 Task: Open Card Investment Management Review in Board Regulatory Compliance to Workspace Email Automation and add a team member Softage.2@softage.net, a label Orange, a checklist Special Education, an attachment from Trello, a color Orange and finally, add a card description 'Plan and execute company team-building workshop' and a comment 'This task requires us to be proactive and take ownership of our work, ensuring that we are making progress towards our goals.'. Add a start date 'Jan 02, 1900' with a due date 'Jan 09, 1900'
Action: Mouse moved to (179, 143)
Screenshot: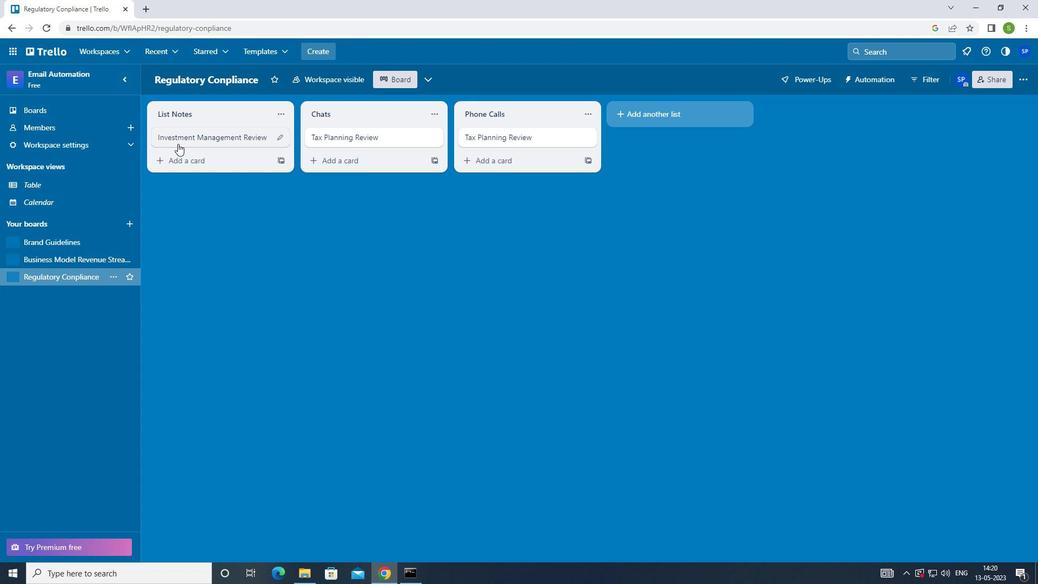 
Action: Mouse pressed left at (179, 143)
Screenshot: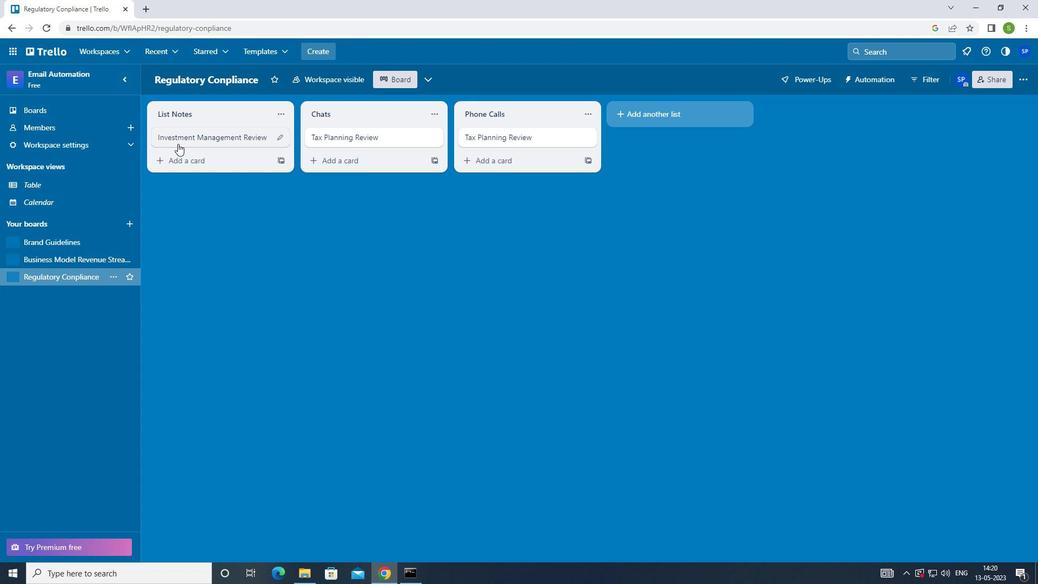 
Action: Mouse moved to (658, 136)
Screenshot: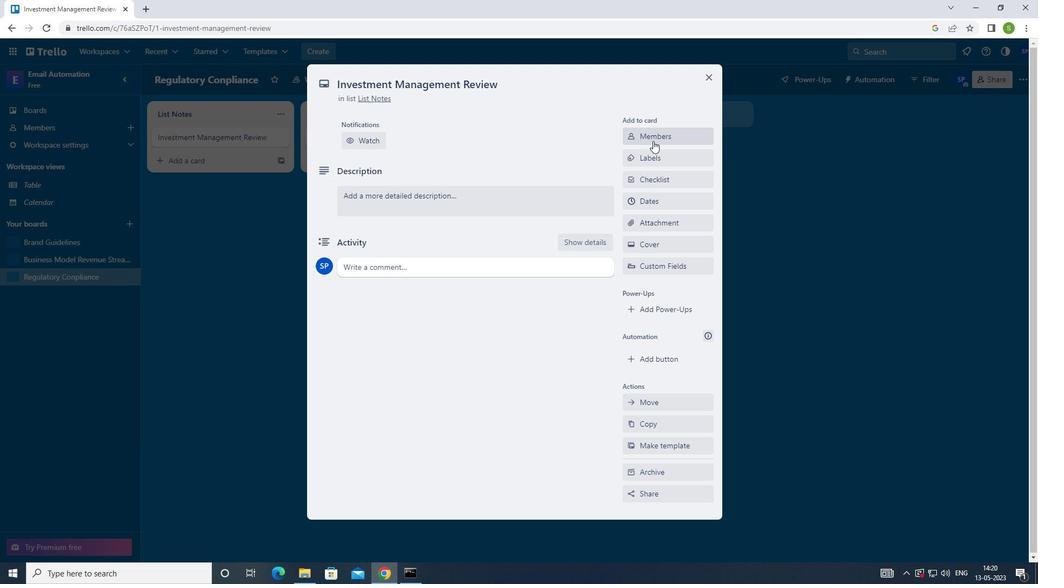 
Action: Mouse pressed left at (658, 136)
Screenshot: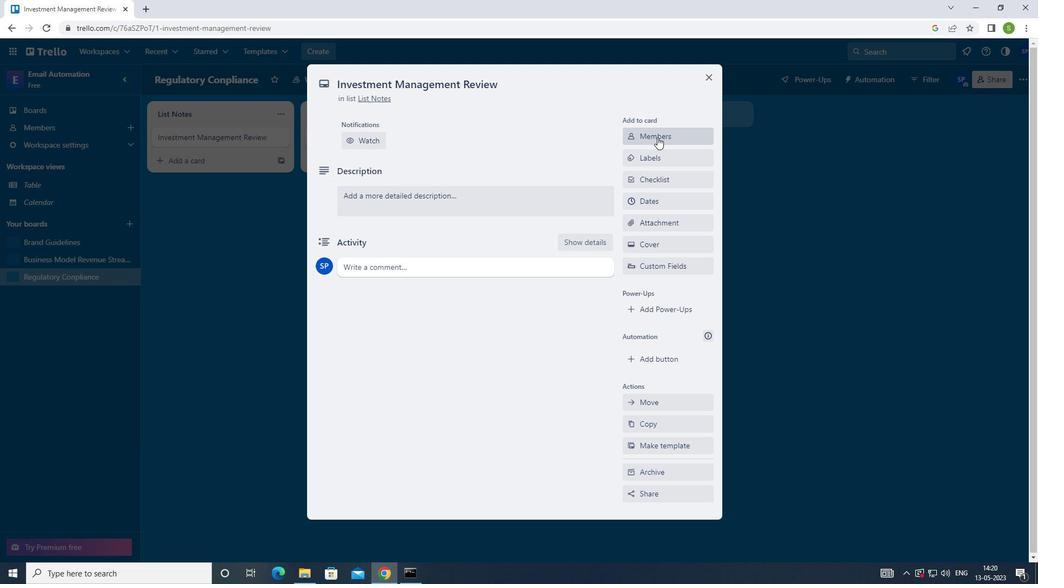 
Action: Mouse moved to (646, 180)
Screenshot: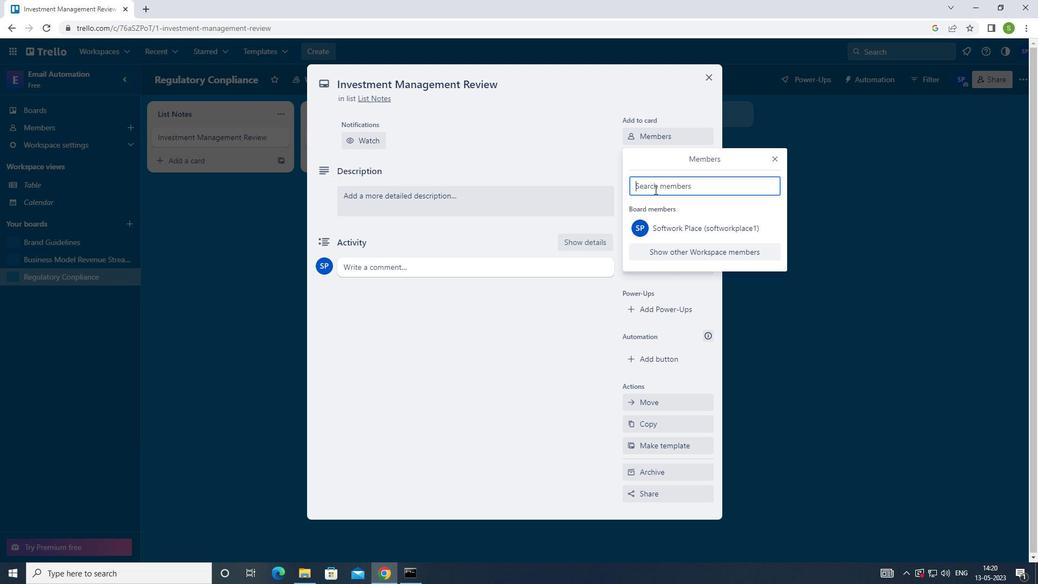
Action: Key pressed <Key.shift>SOFTAGE.2<Key.shift>@SOFTAGE.NET
Screenshot: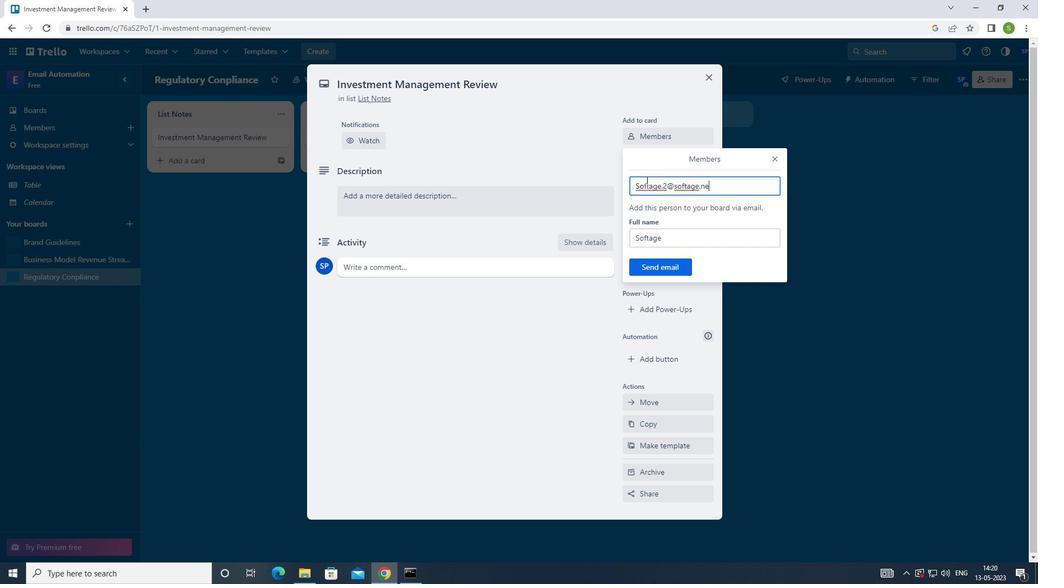 
Action: Mouse moved to (666, 267)
Screenshot: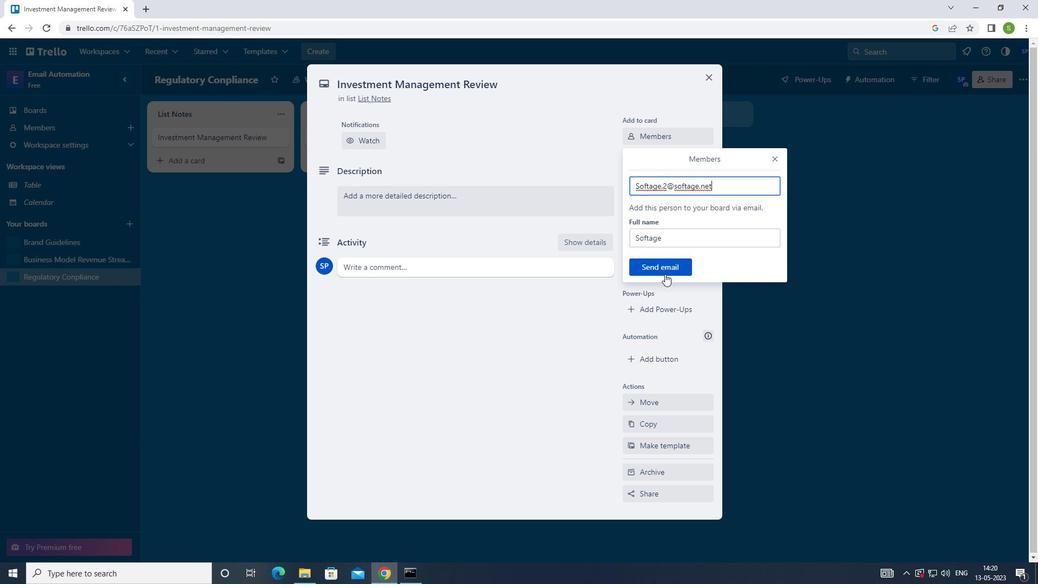 
Action: Mouse pressed left at (666, 267)
Screenshot: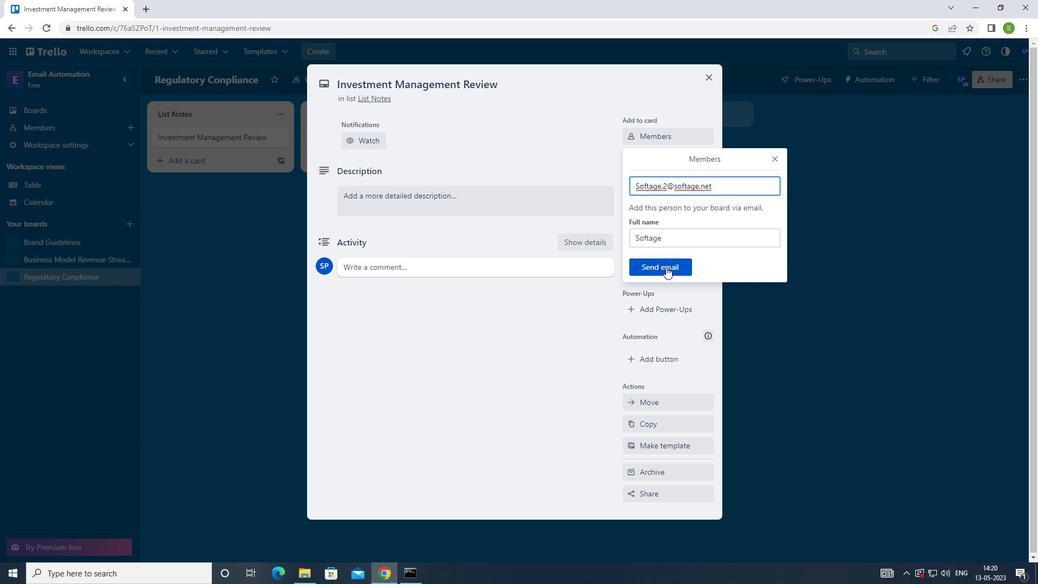 
Action: Mouse moved to (649, 197)
Screenshot: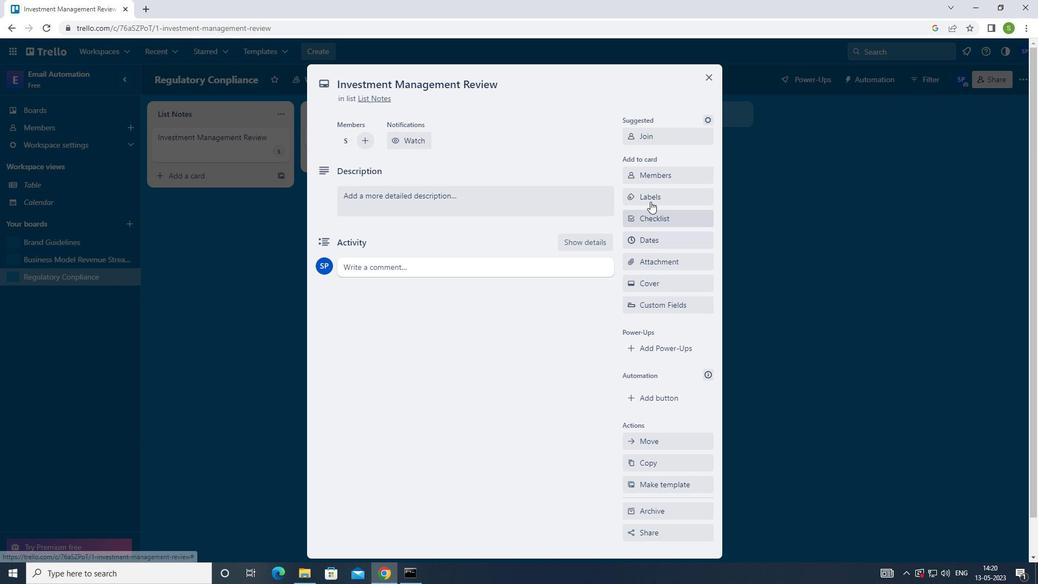 
Action: Mouse pressed left at (649, 197)
Screenshot: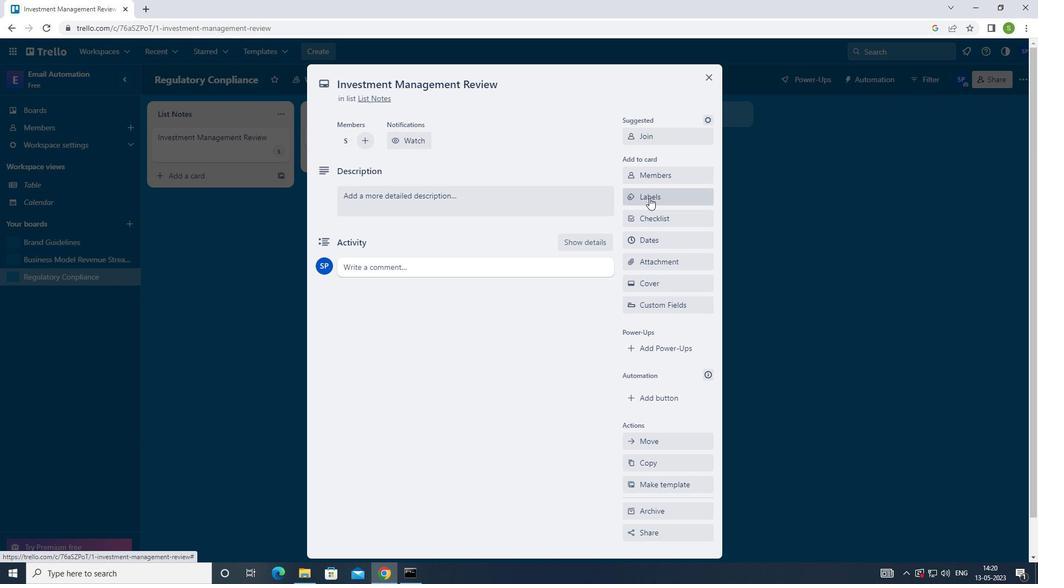
Action: Mouse moved to (636, 325)
Screenshot: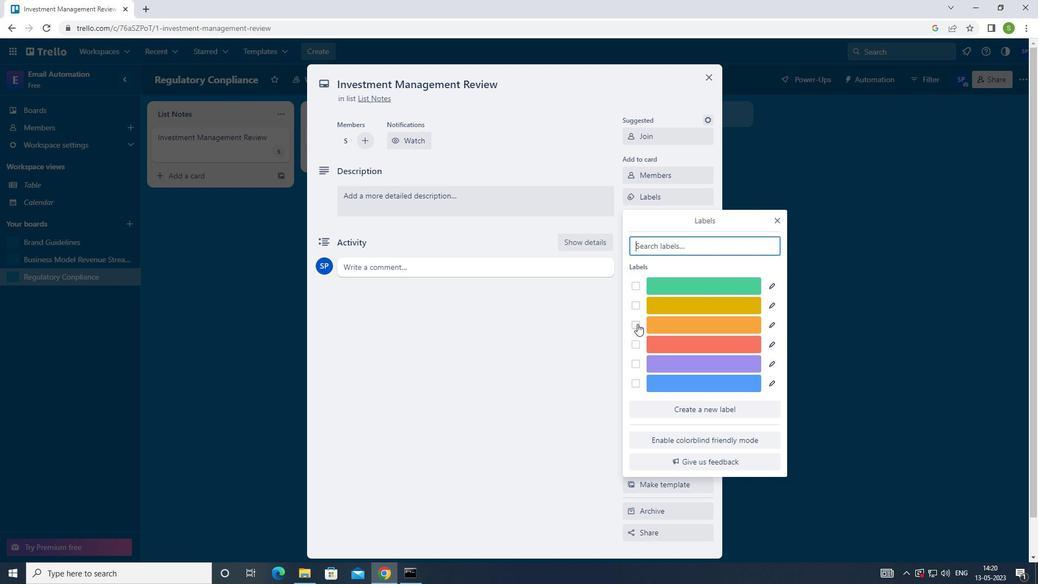 
Action: Mouse pressed left at (636, 325)
Screenshot: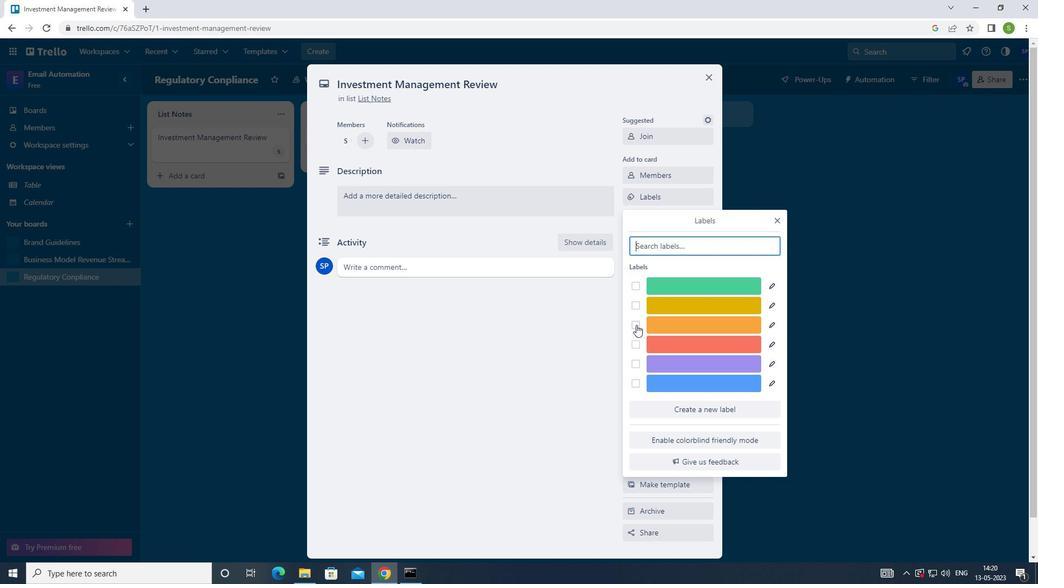 
Action: Mouse moved to (777, 220)
Screenshot: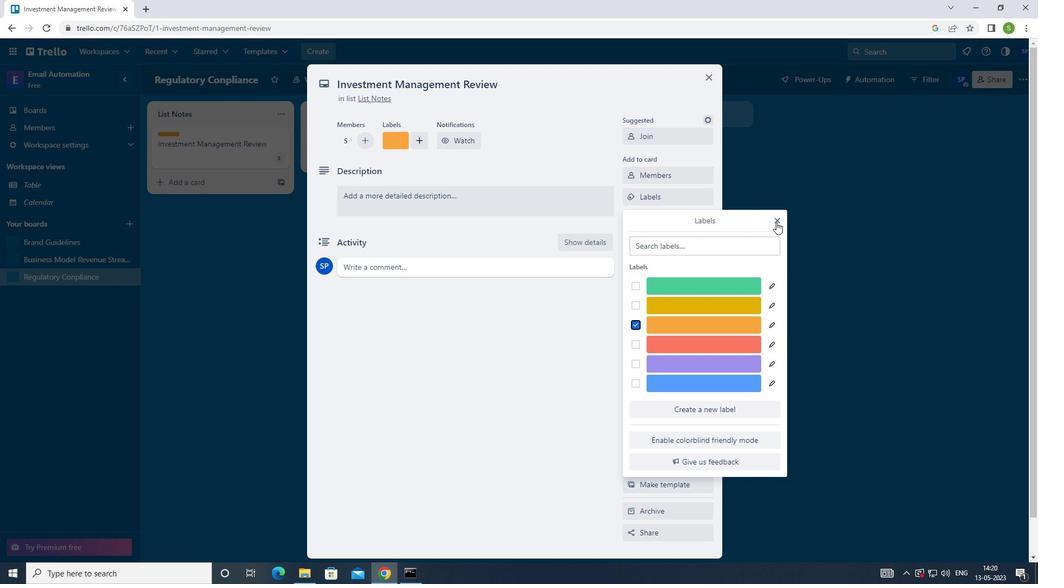 
Action: Mouse pressed left at (777, 220)
Screenshot: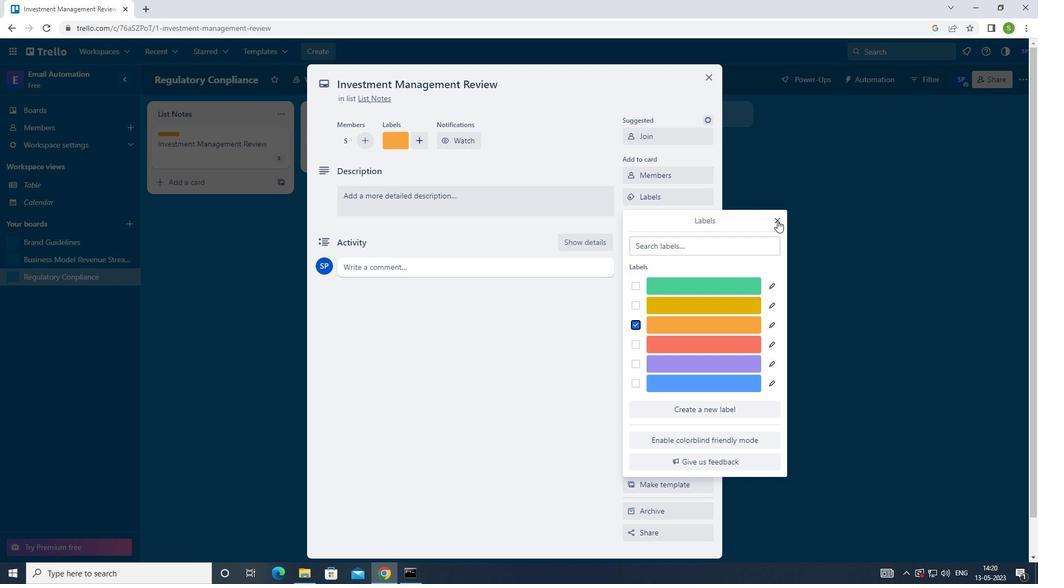 
Action: Mouse moved to (675, 217)
Screenshot: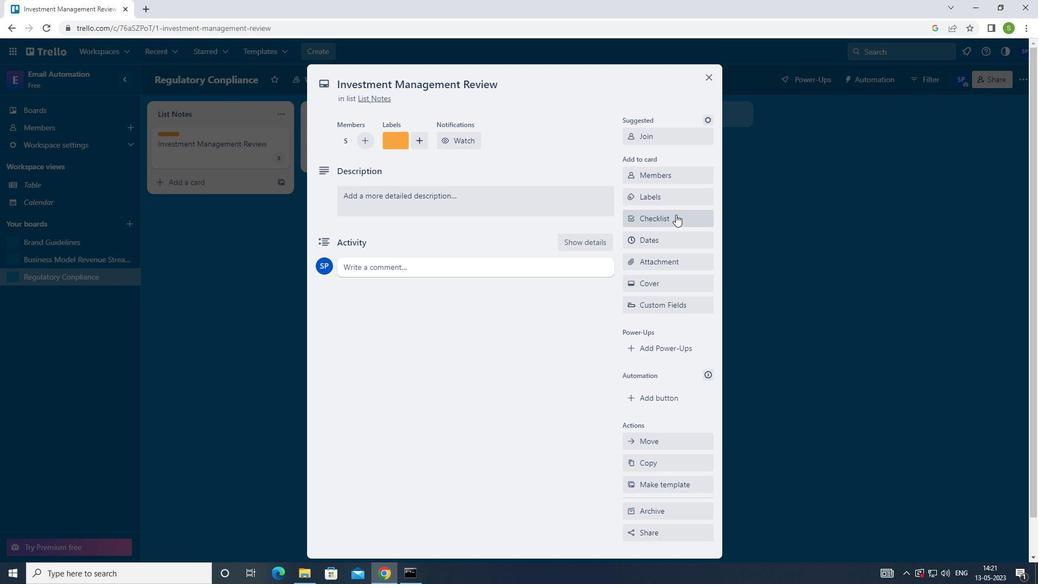 
Action: Mouse pressed left at (675, 217)
Screenshot: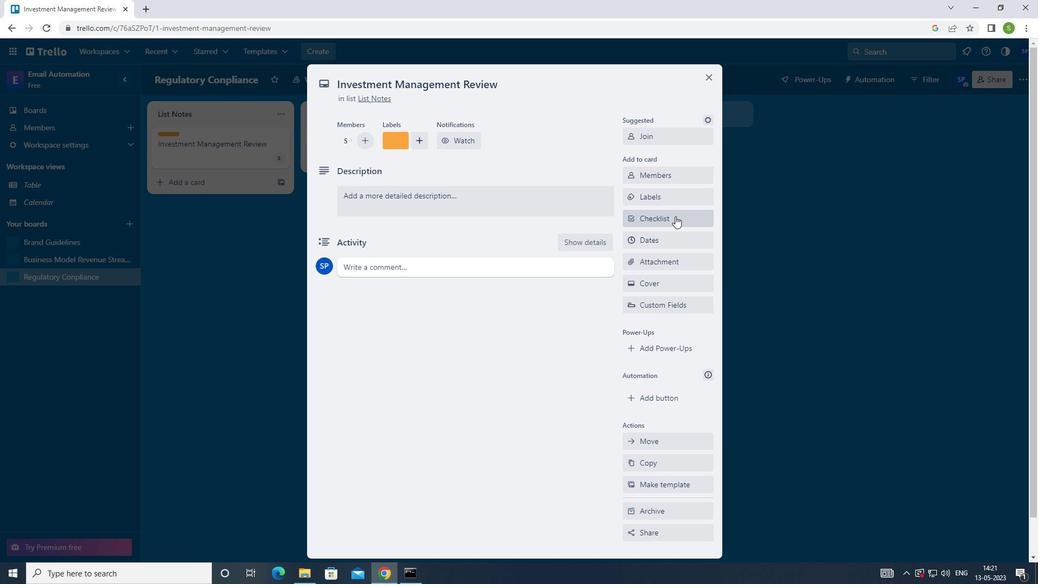 
Action: Mouse moved to (765, 216)
Screenshot: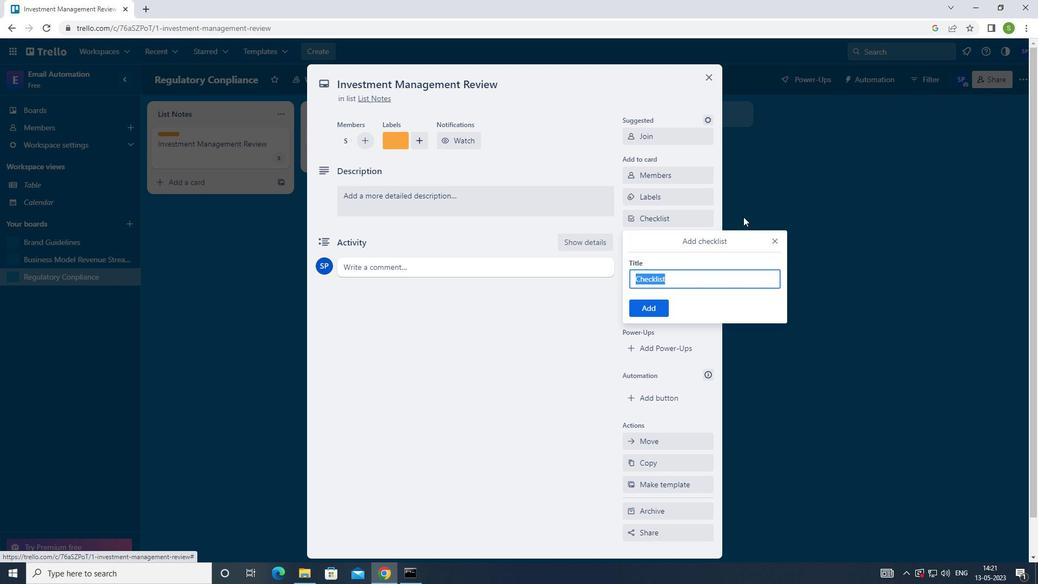 
Action: Key pressed <Key.shift>SPECIAL<Key.space><Key.shift>EDUCATION
Screenshot: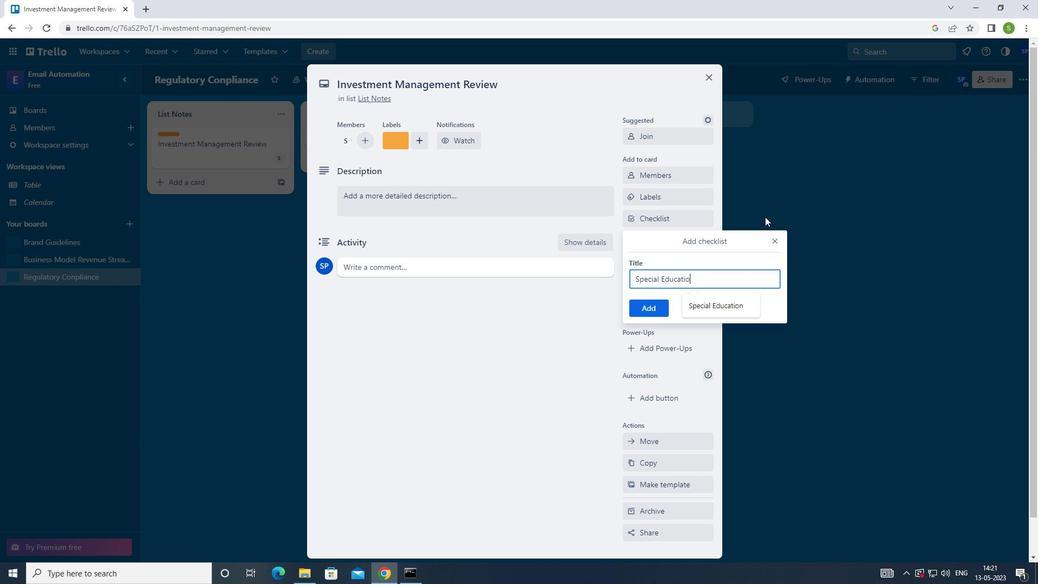 
Action: Mouse moved to (665, 307)
Screenshot: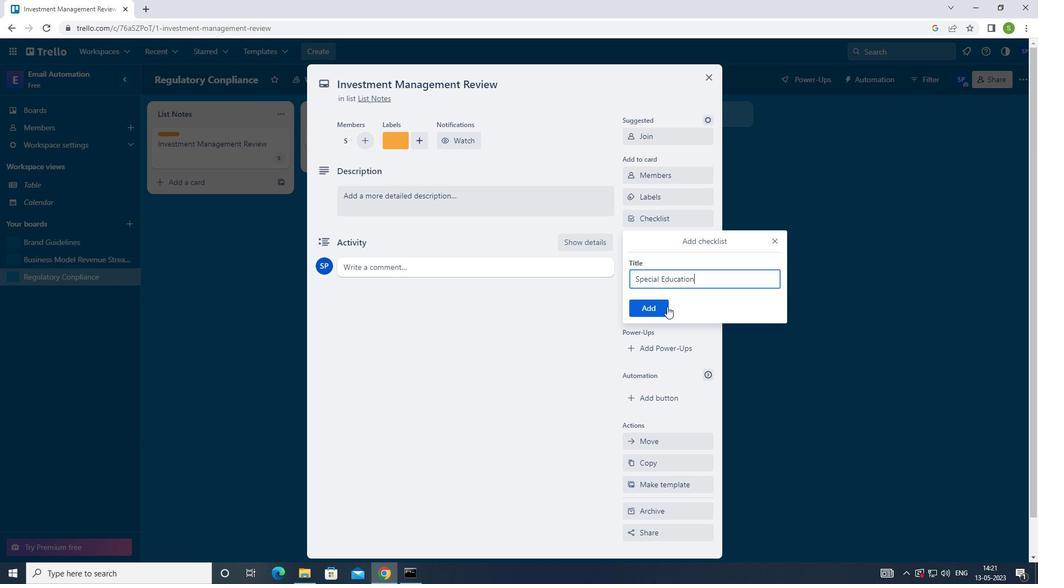 
Action: Mouse pressed left at (665, 307)
Screenshot: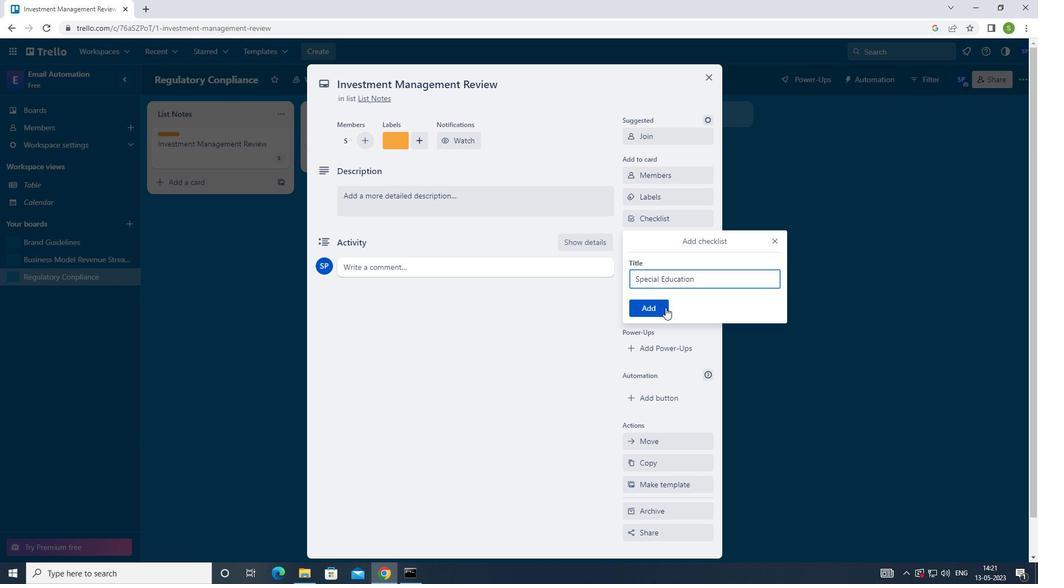 
Action: Mouse moved to (663, 261)
Screenshot: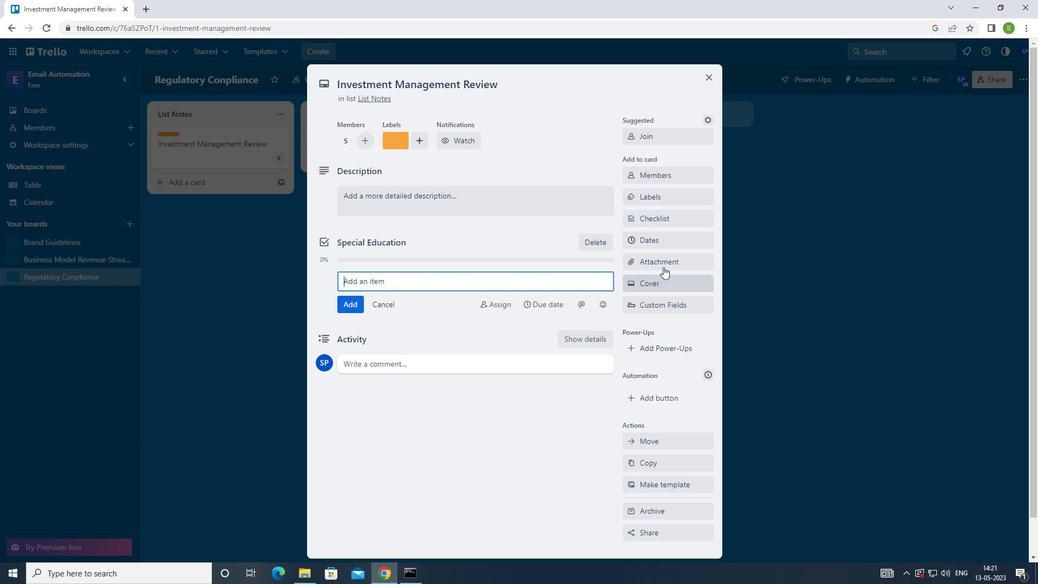 
Action: Mouse pressed left at (663, 261)
Screenshot: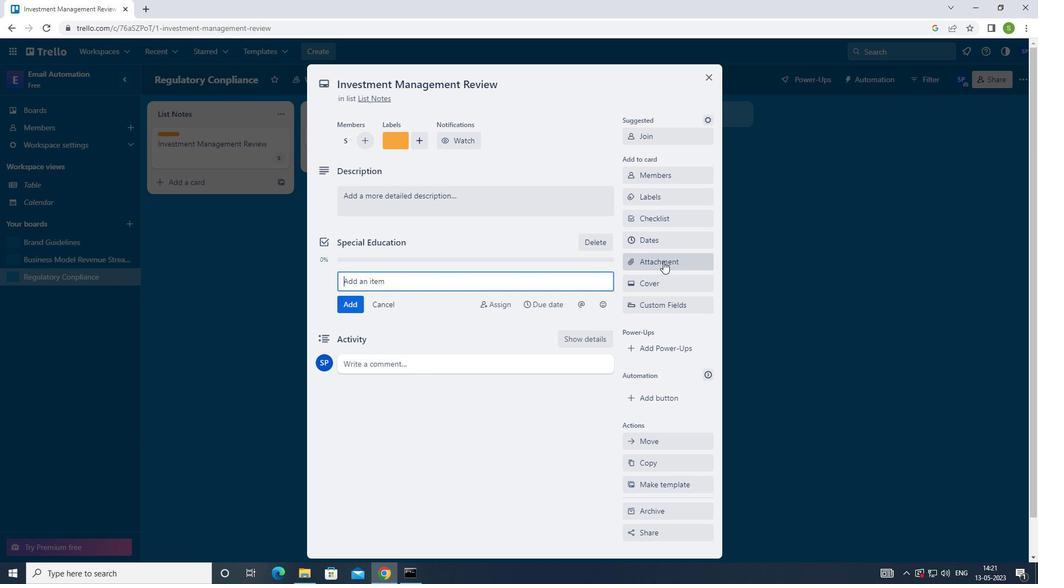 
Action: Mouse moved to (662, 324)
Screenshot: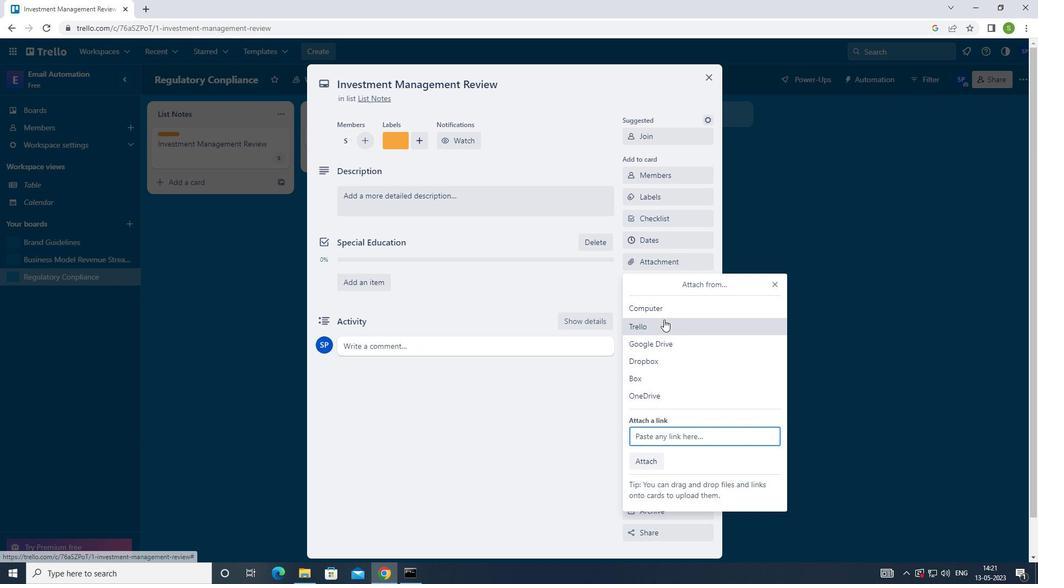 
Action: Mouse pressed left at (662, 324)
Screenshot: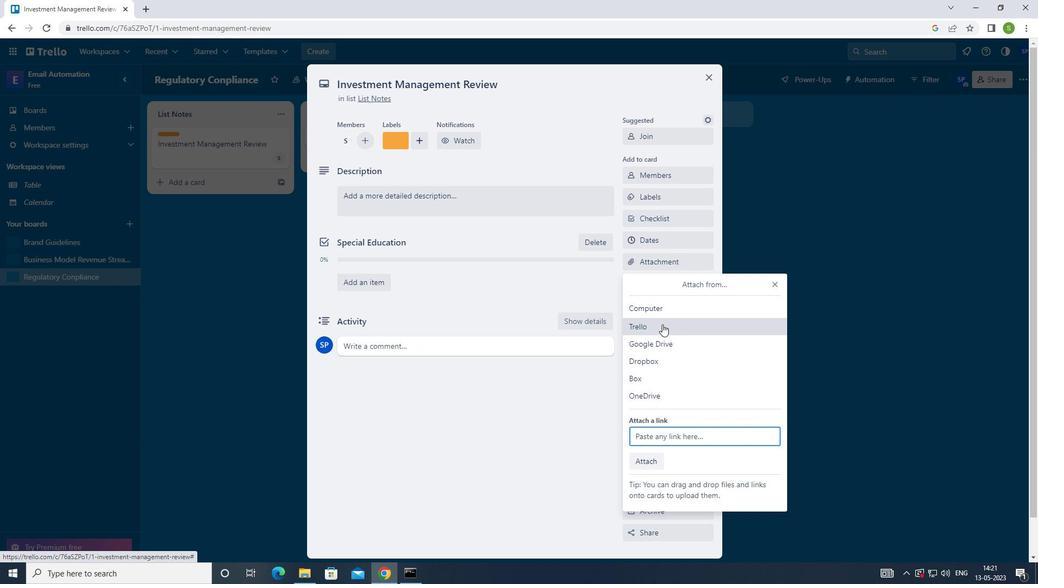
Action: Mouse moved to (688, 291)
Screenshot: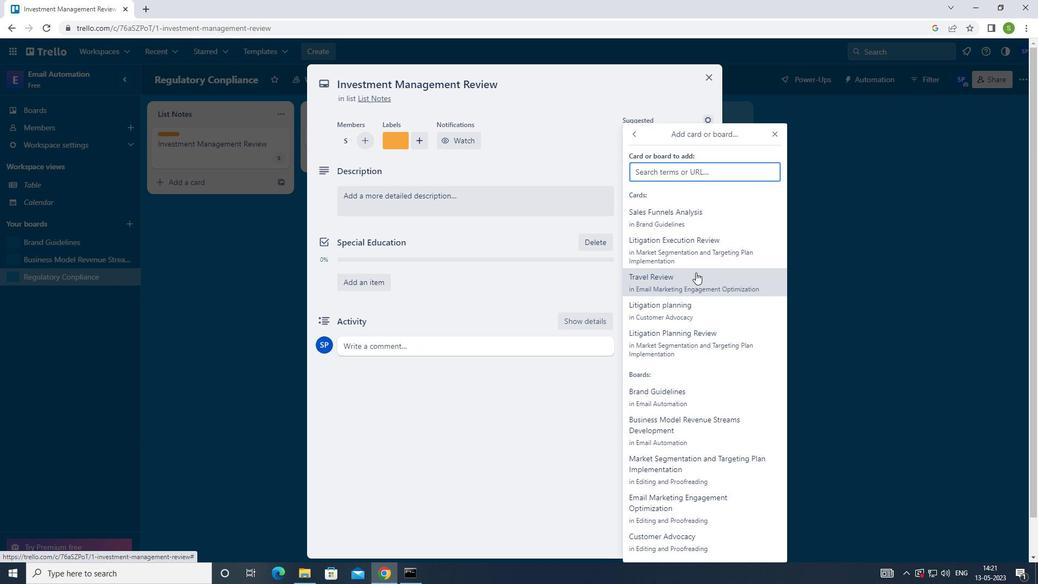 
Action: Mouse pressed left at (688, 291)
Screenshot: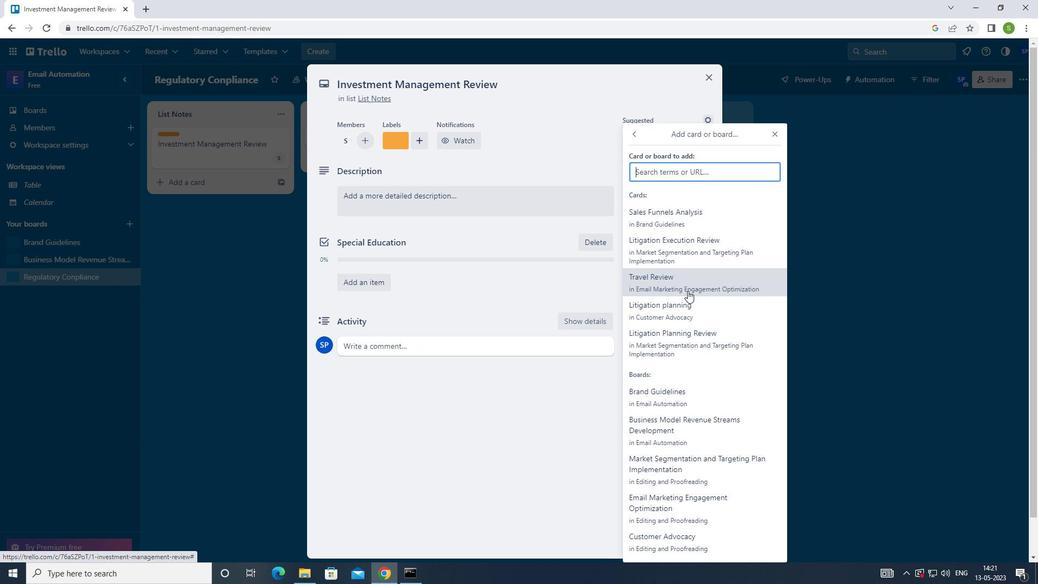 
Action: Mouse moved to (658, 285)
Screenshot: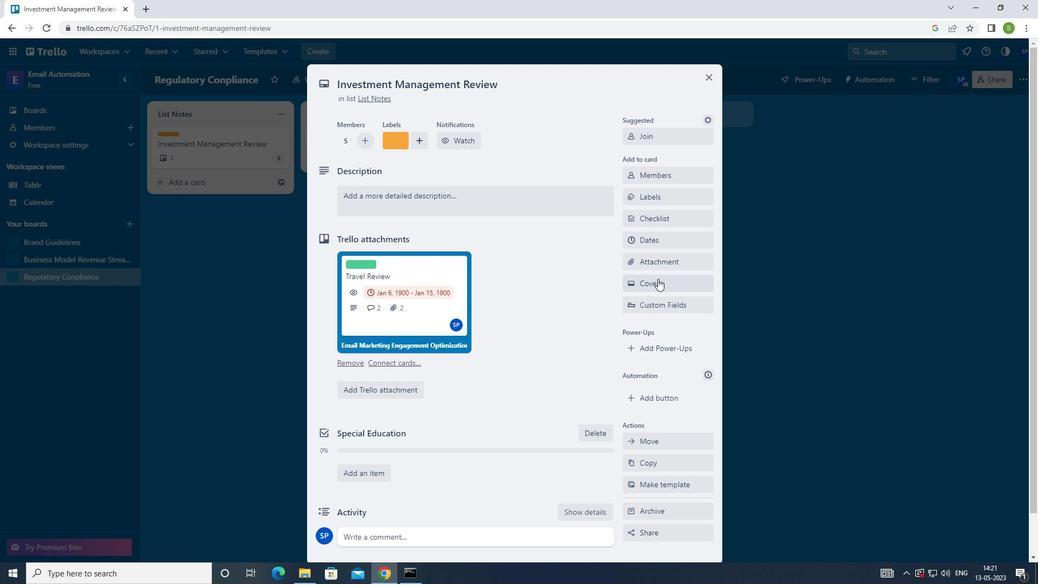 
Action: Mouse pressed left at (658, 285)
Screenshot: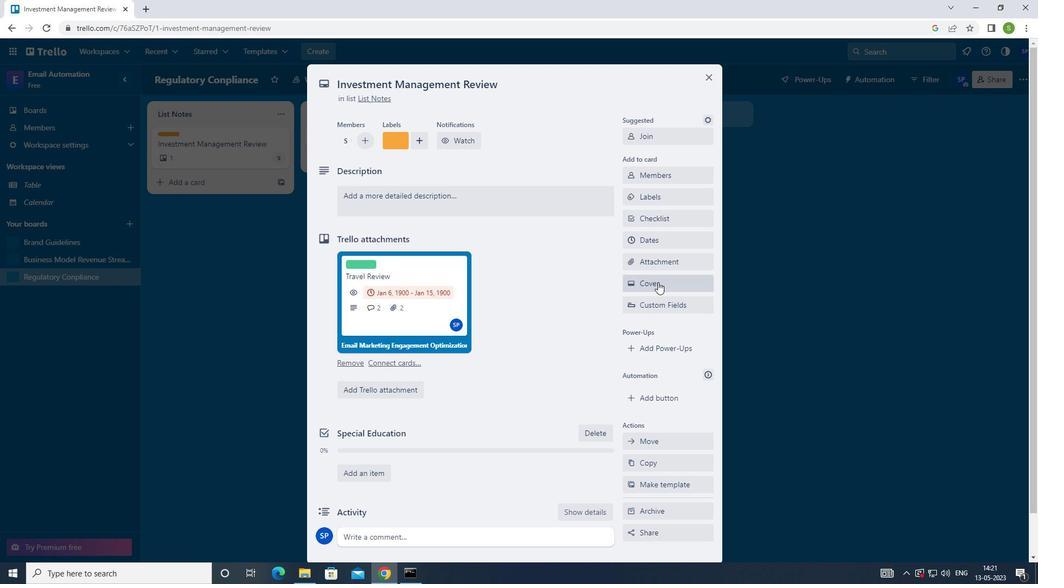 
Action: Mouse moved to (701, 345)
Screenshot: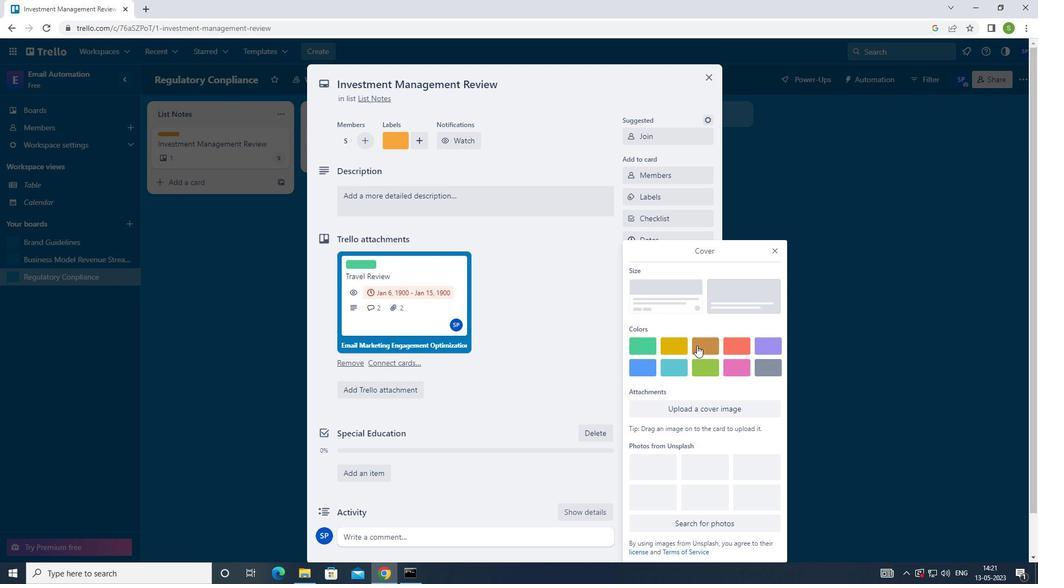 
Action: Mouse pressed left at (701, 345)
Screenshot: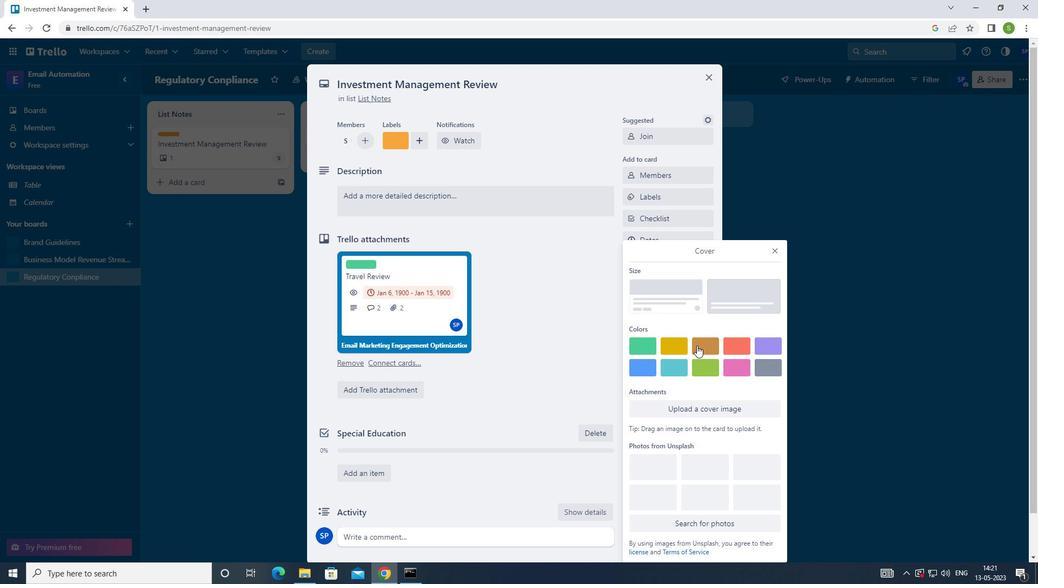 
Action: Mouse moved to (776, 232)
Screenshot: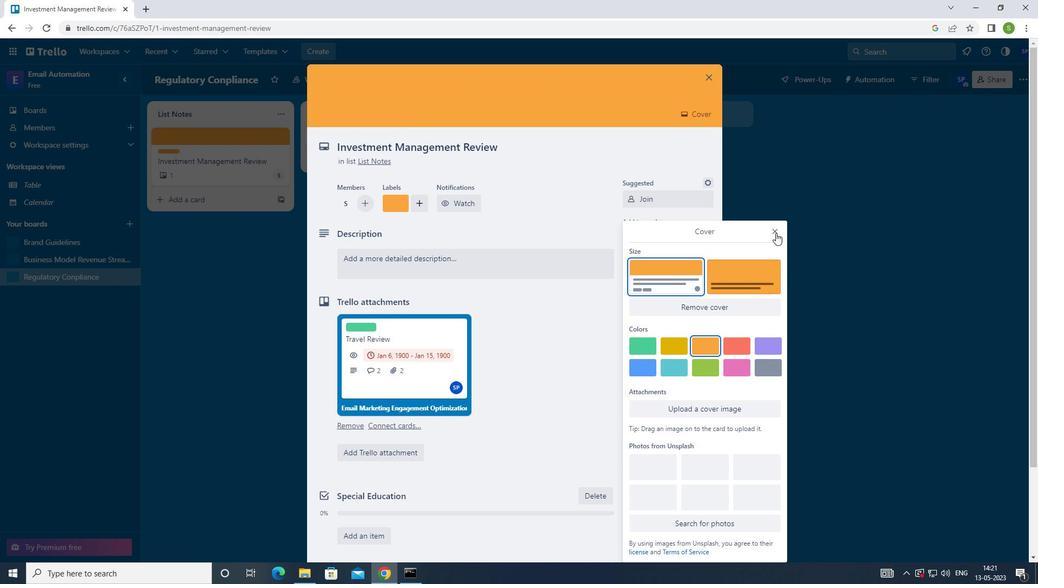 
Action: Mouse pressed left at (776, 232)
Screenshot: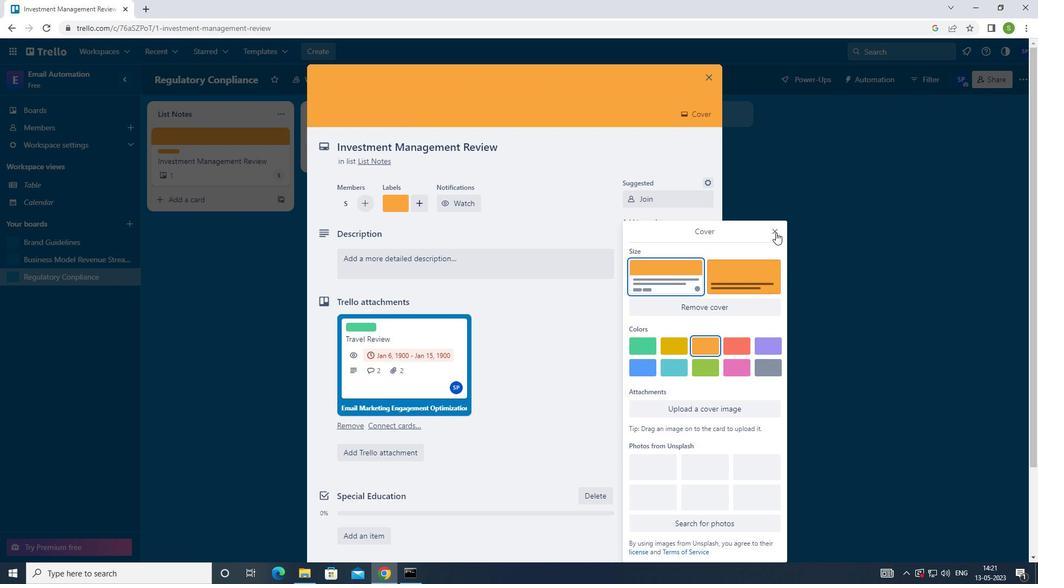 
Action: Mouse moved to (562, 268)
Screenshot: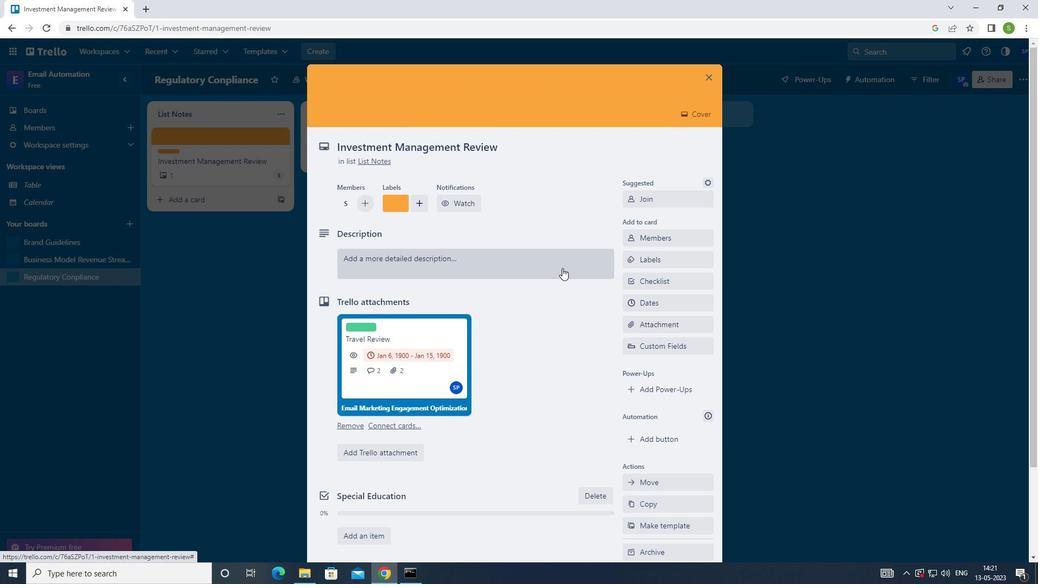
Action: Mouse pressed left at (562, 268)
Screenshot: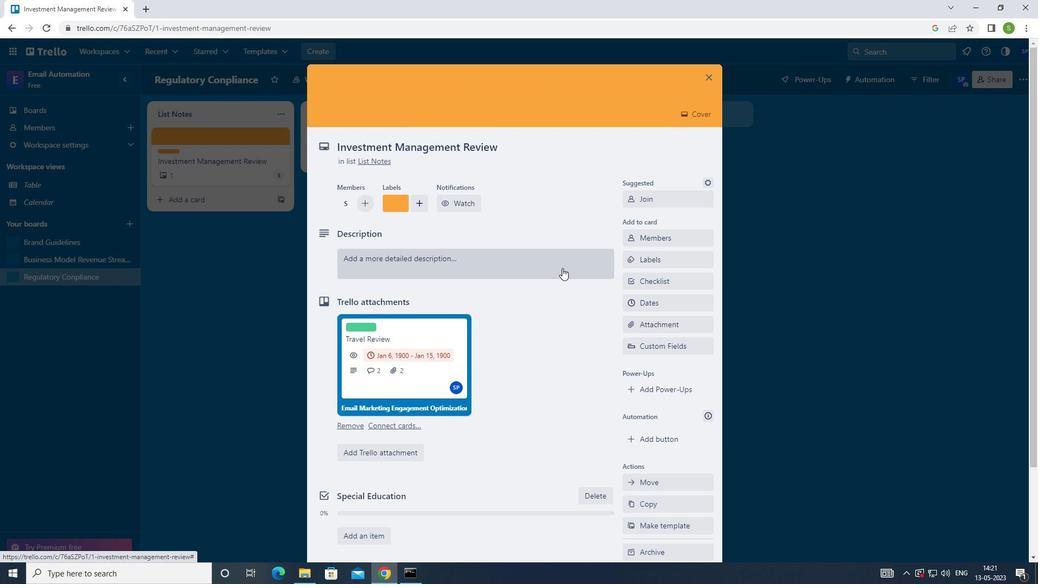 
Action: Mouse moved to (562, 267)
Screenshot: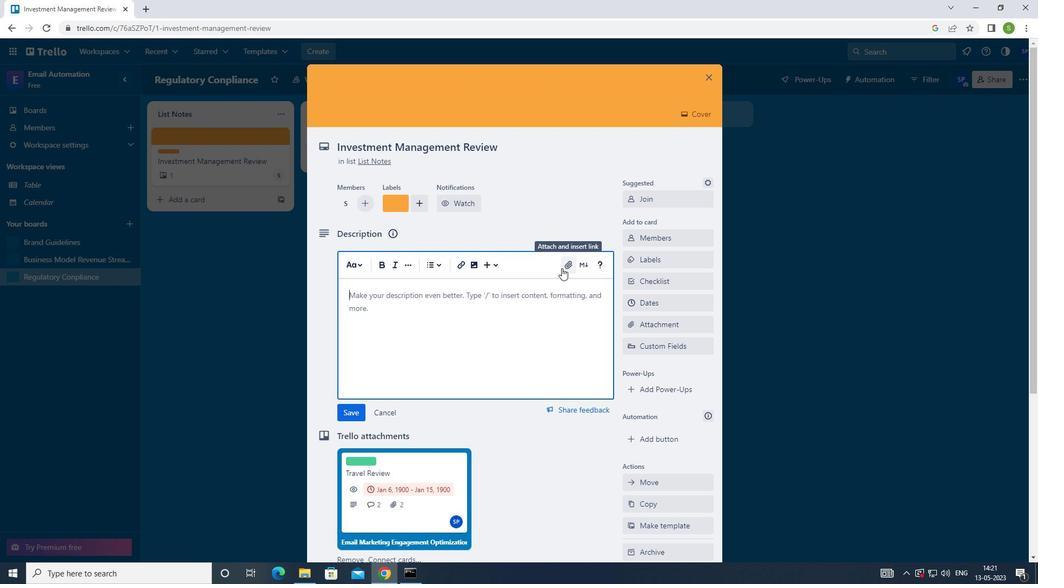 
Action: Key pressed <Key.shift>PLAN<Key.space>AND<Key.space>EXECUTE<Key.space>COMPANY<Key.space>TEAM-BUILDING<Key.space>WORKSHOP
Screenshot: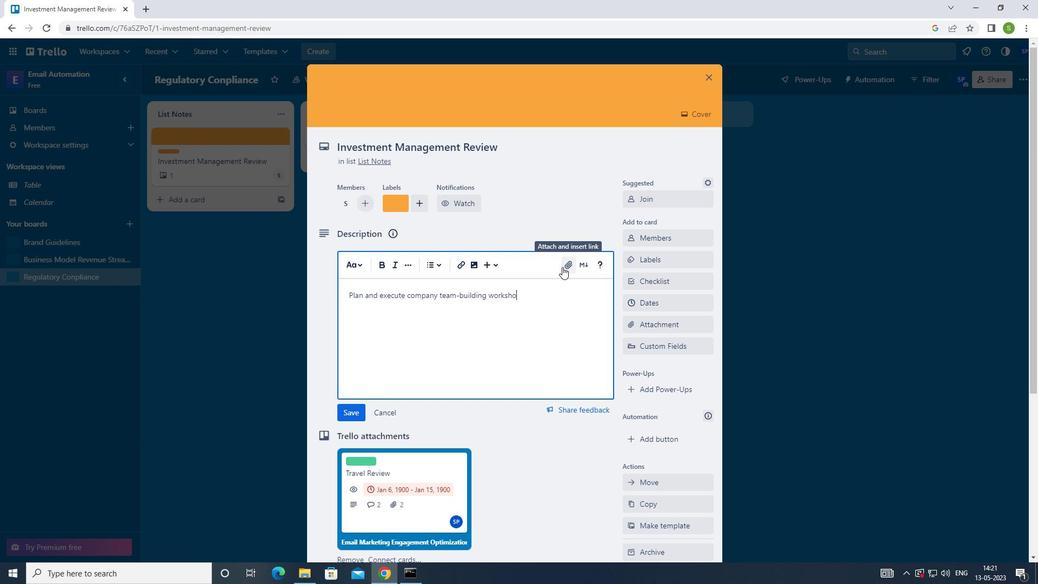 
Action: Mouse moved to (357, 410)
Screenshot: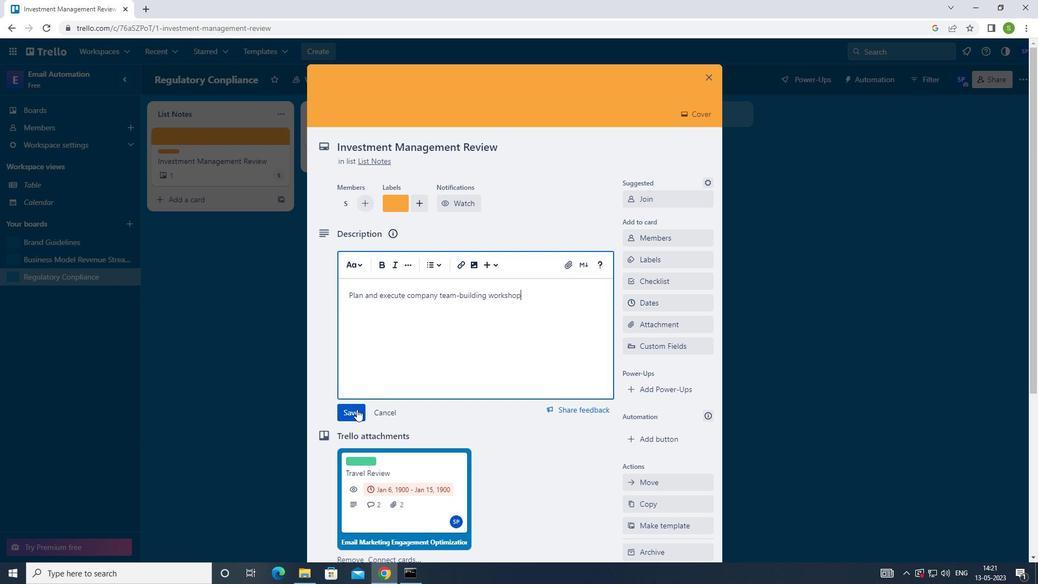
Action: Mouse pressed left at (357, 410)
Screenshot: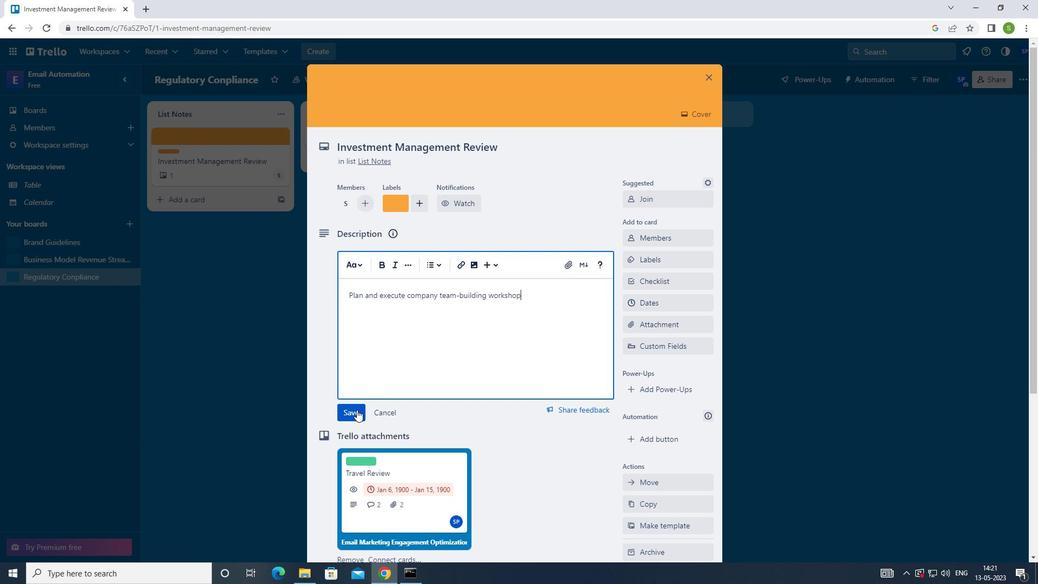 
Action: Mouse moved to (397, 479)
Screenshot: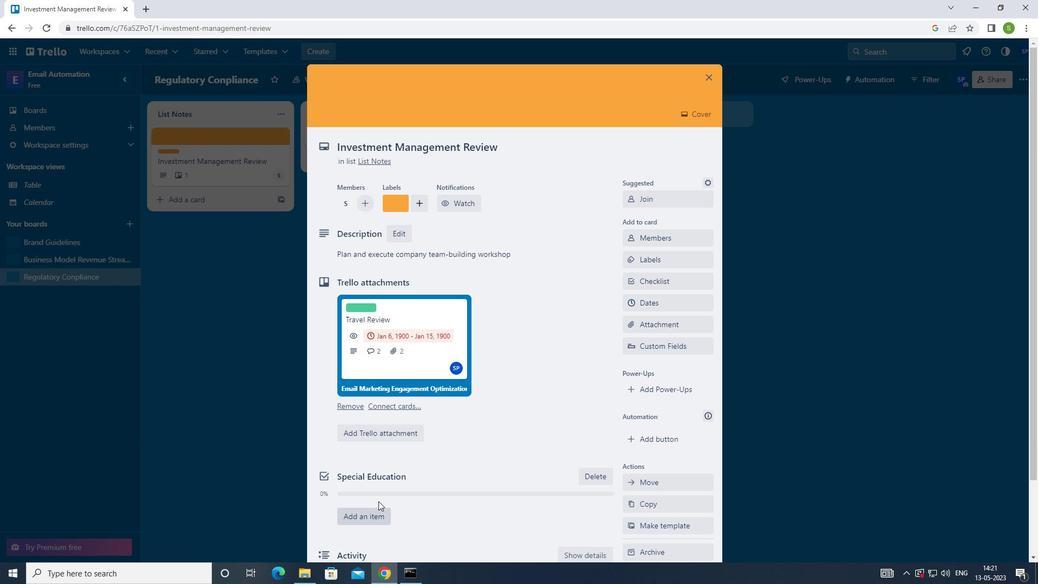 
Action: Mouse scrolled (397, 478) with delta (0, 0)
Screenshot: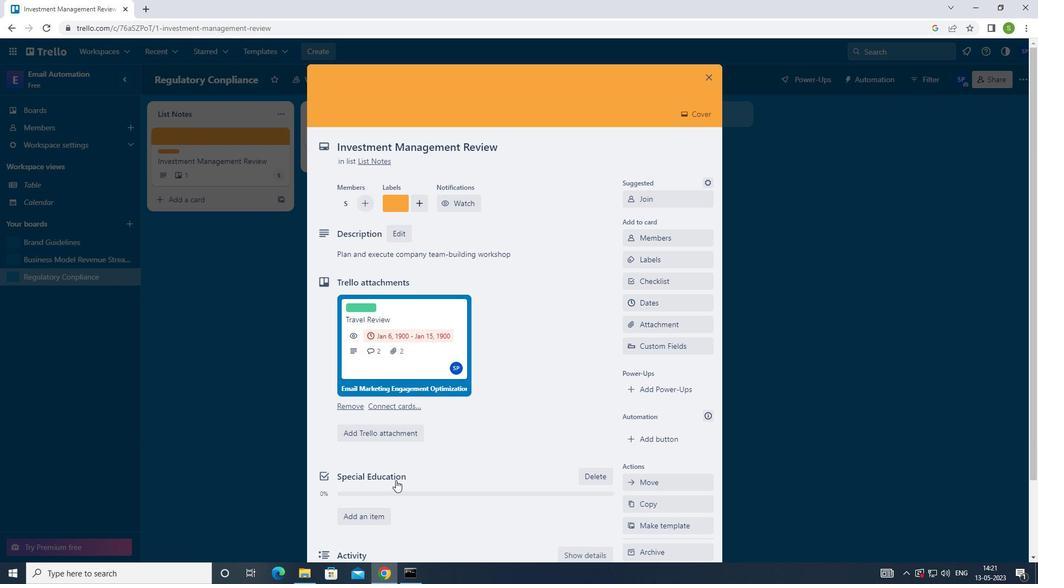 
Action: Mouse scrolled (397, 478) with delta (0, 0)
Screenshot: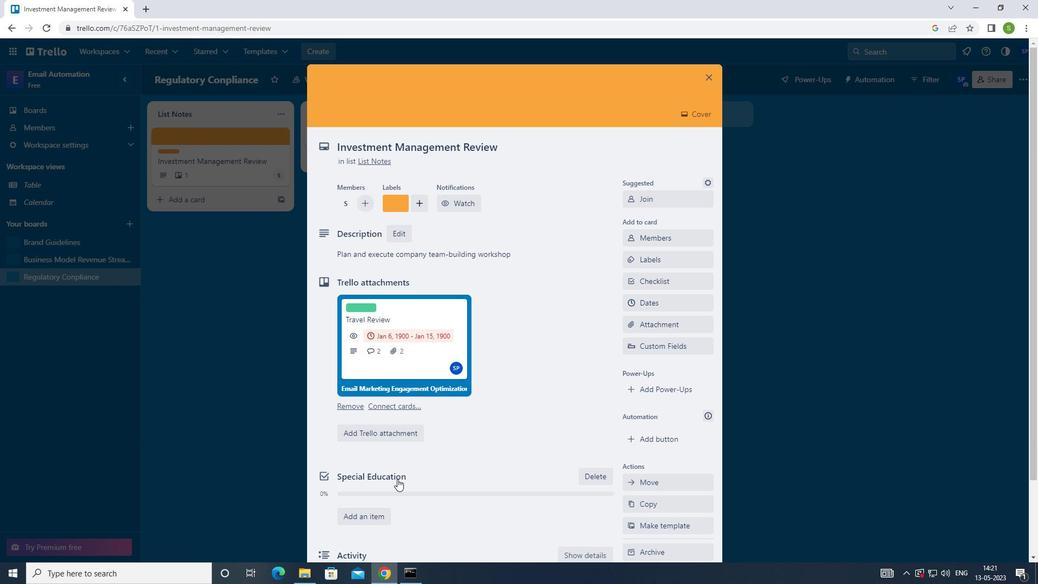 
Action: Mouse scrolled (397, 478) with delta (0, 0)
Screenshot: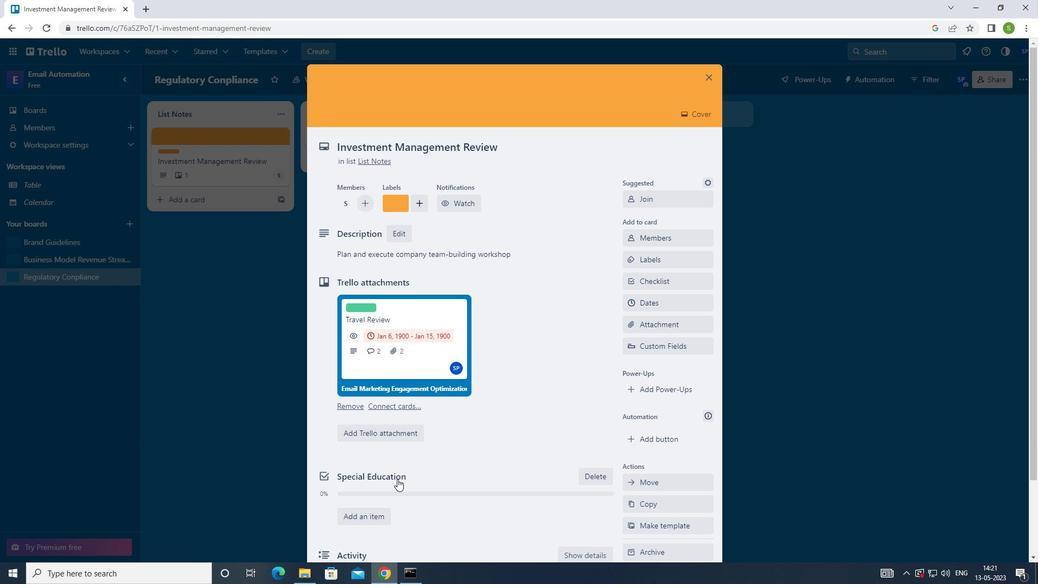 
Action: Mouse moved to (394, 494)
Screenshot: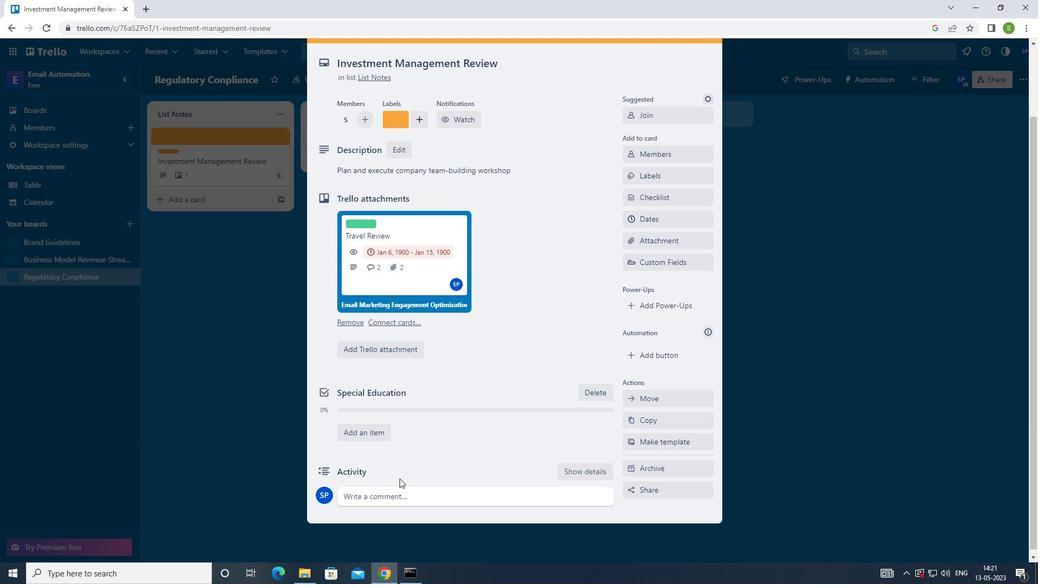 
Action: Mouse pressed left at (394, 494)
Screenshot: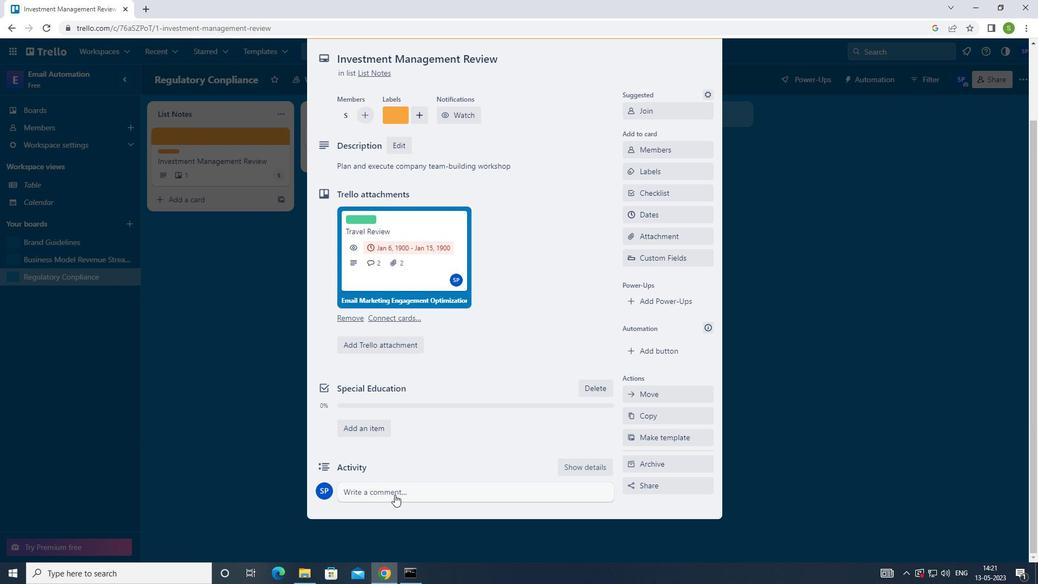
Action: Mouse moved to (417, 472)
Screenshot: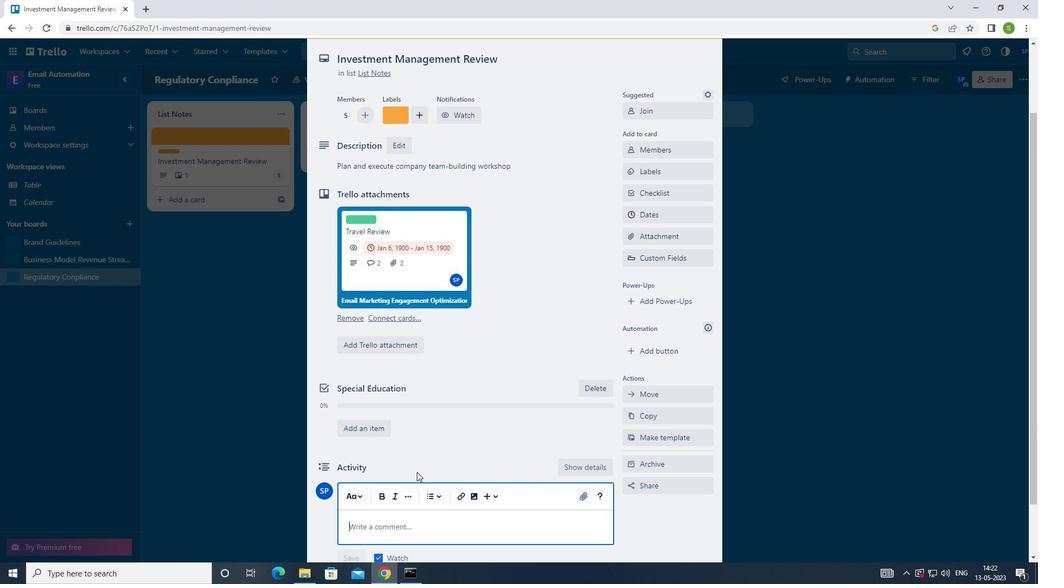 
Action: Key pressed <Key.shift>THIS<Key.space>TASK<Key.space>REQUIRE<Key.space>US<Key.space>TO<Key.space>BE<Key.space>PROACTIVE<Key.space>AND<Key.space>TAKE<Key.space>OWNERSHIP<Key.space>OF<Key.space>OUR<Key.space>WORK<Key.space>ENSURING<Key.space>THAT<Key.space>WE<Key.space>ARE<Key.space>MAKING<Key.space>PROGRESS<Key.space>TOWARD<Key.space>OUR<Key.space>GOALS
Screenshot: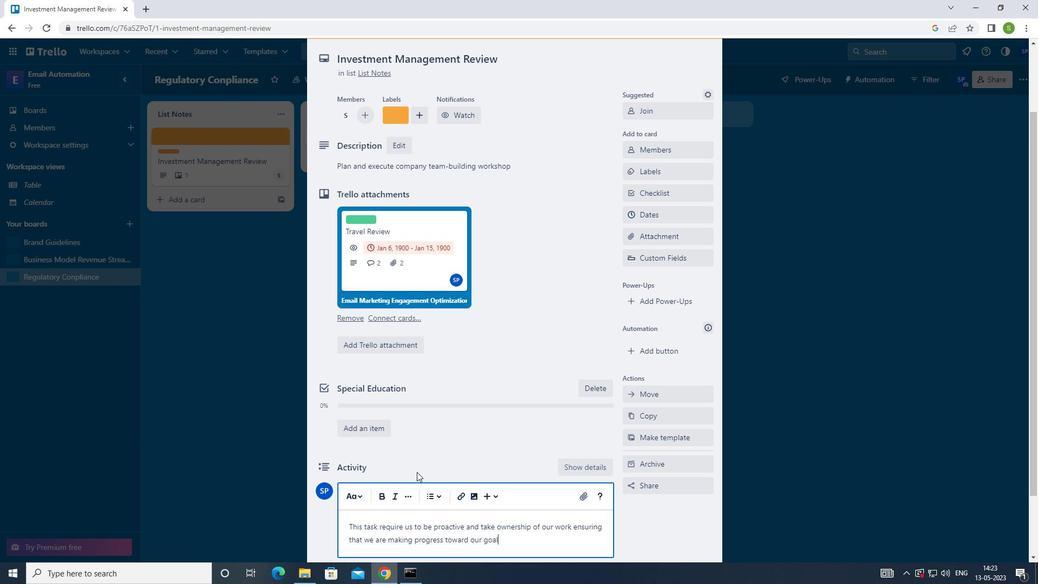 
Action: Mouse moved to (486, 527)
Screenshot: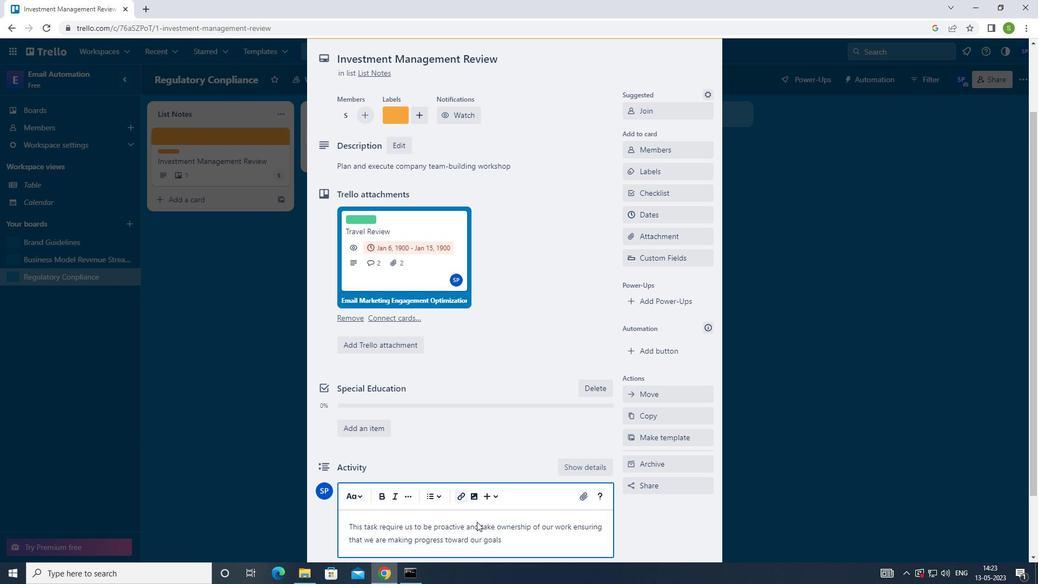 
Action: Mouse scrolled (486, 526) with delta (0, 0)
Screenshot: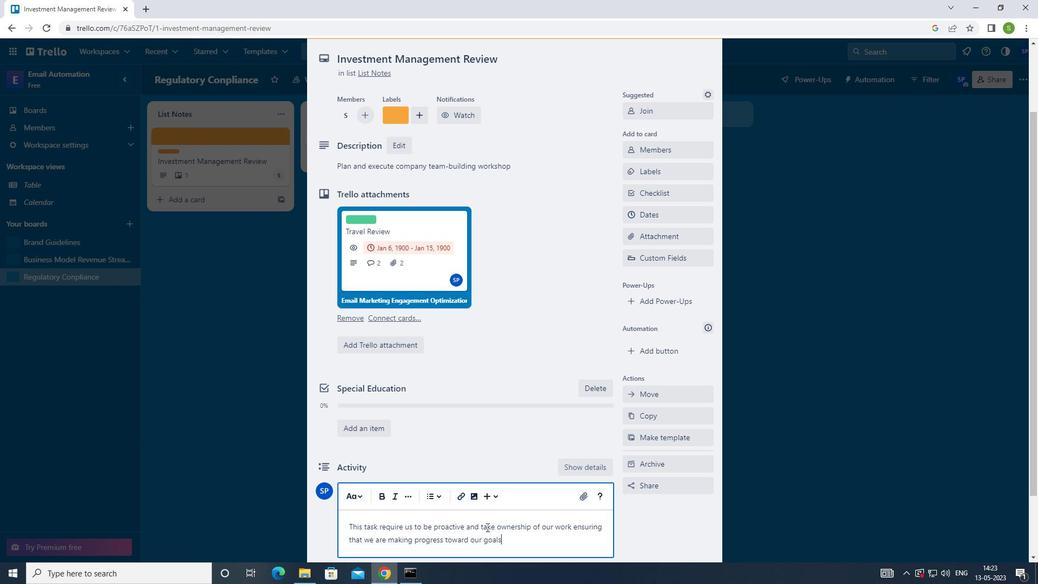 
Action: Mouse scrolled (486, 526) with delta (0, 0)
Screenshot: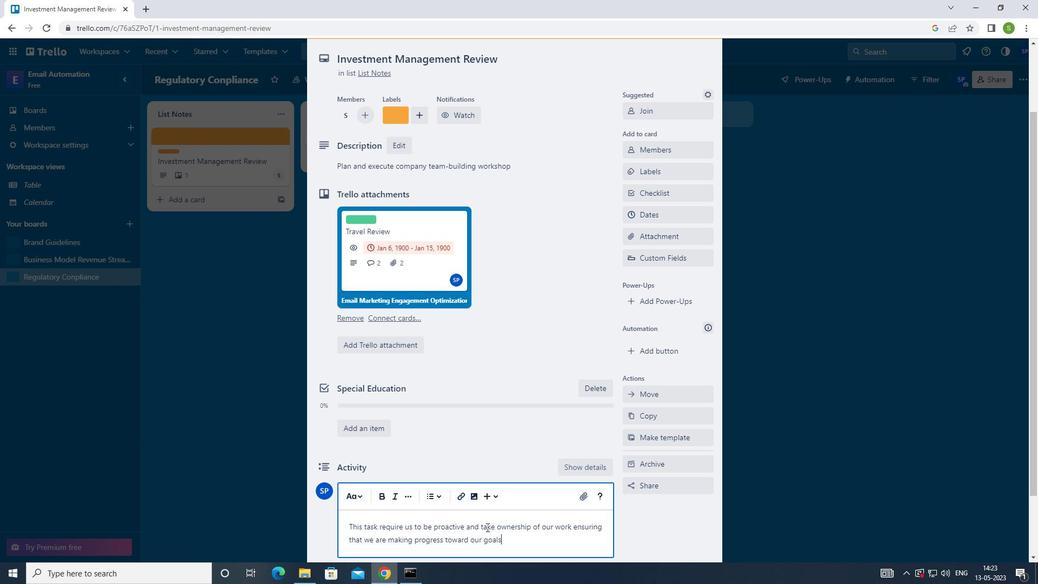 
Action: Mouse moved to (488, 526)
Screenshot: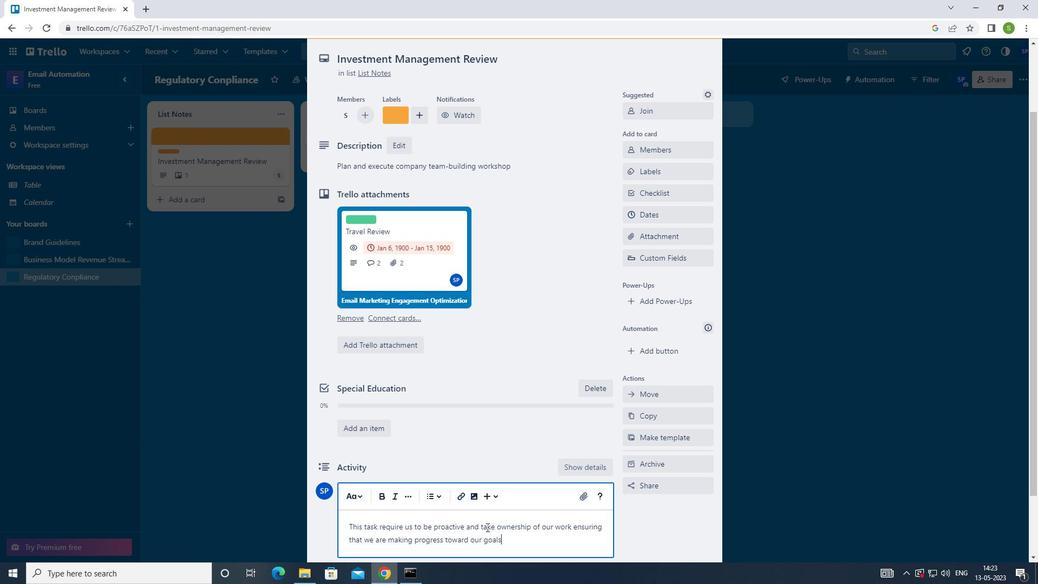 
Action: Mouse scrolled (488, 525) with delta (0, 0)
Screenshot: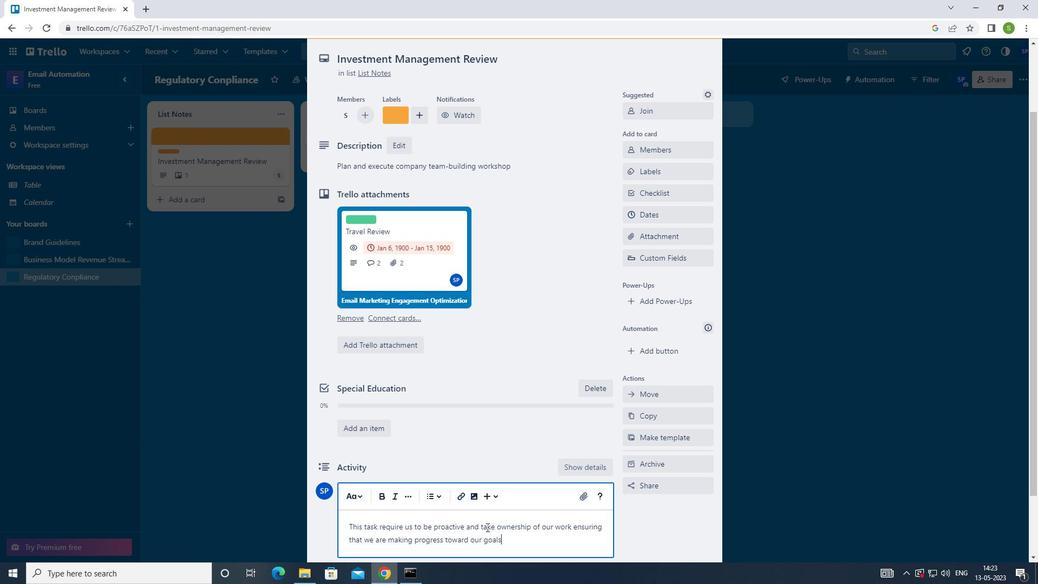 
Action: Mouse moved to (345, 493)
Screenshot: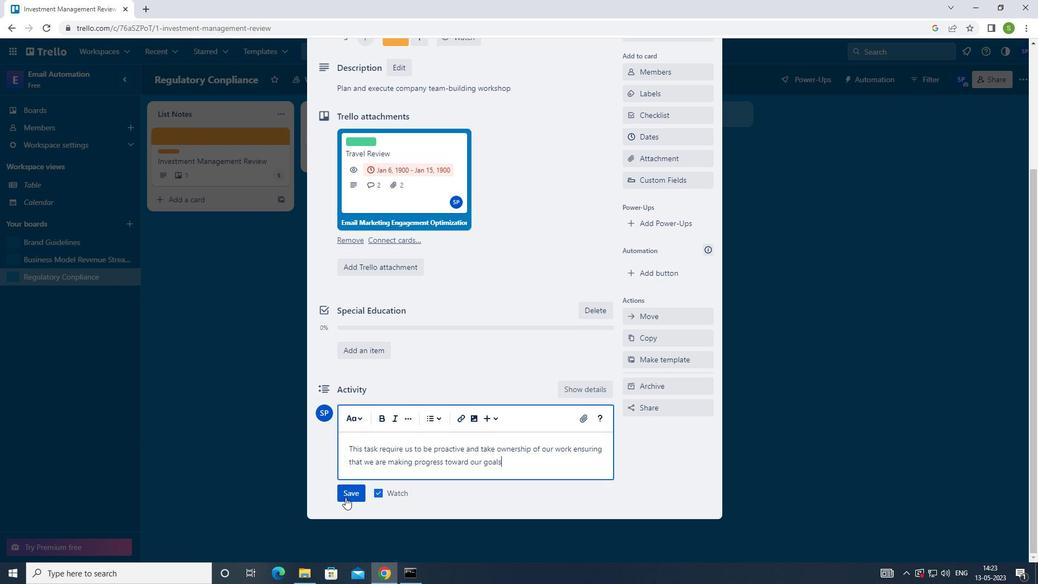 
Action: Mouse pressed left at (345, 493)
Screenshot: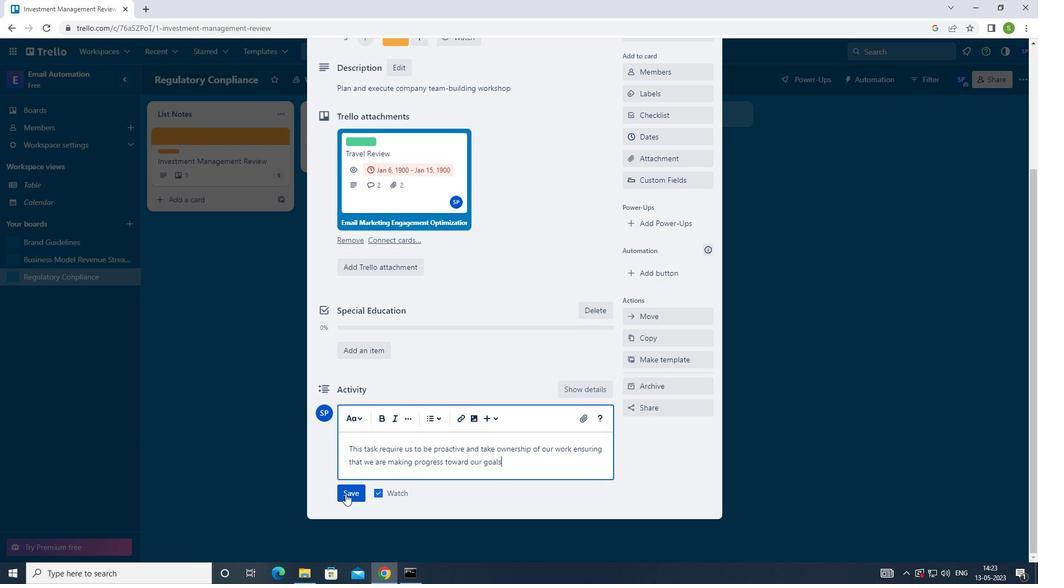 
Action: Mouse moved to (658, 138)
Screenshot: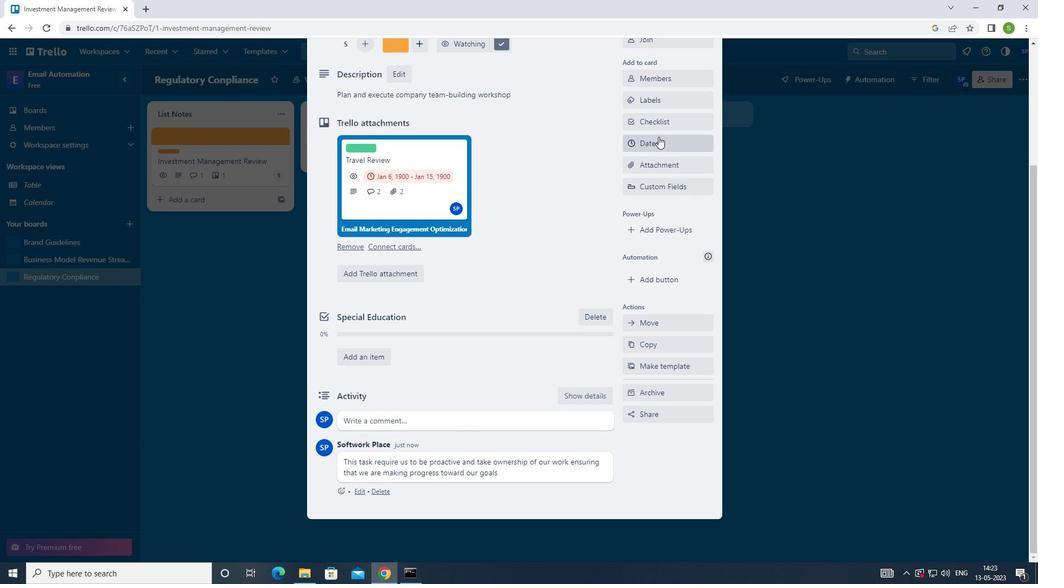 
Action: Mouse pressed left at (658, 138)
Screenshot: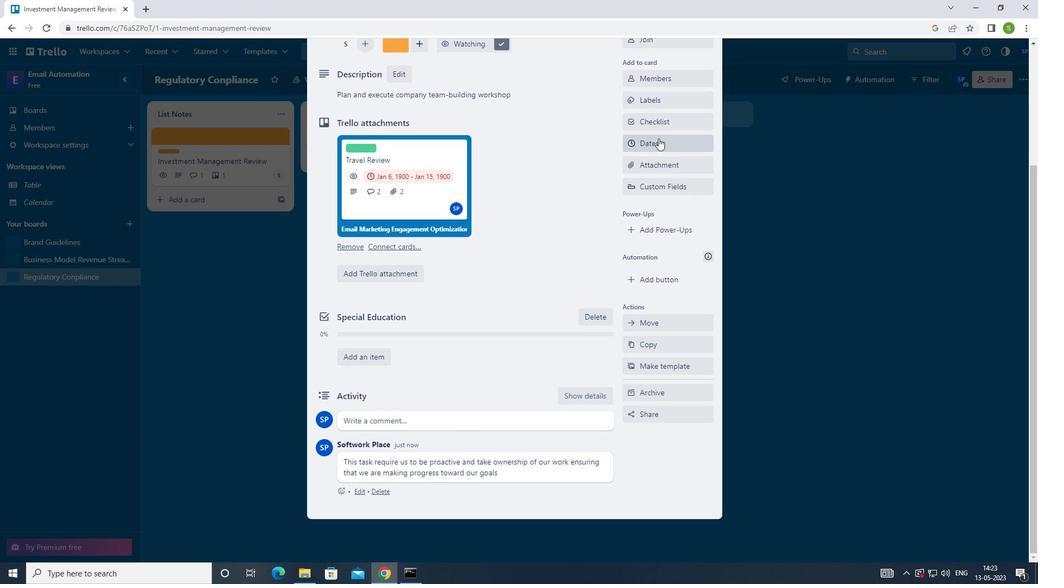 
Action: Mouse moved to (633, 369)
Screenshot: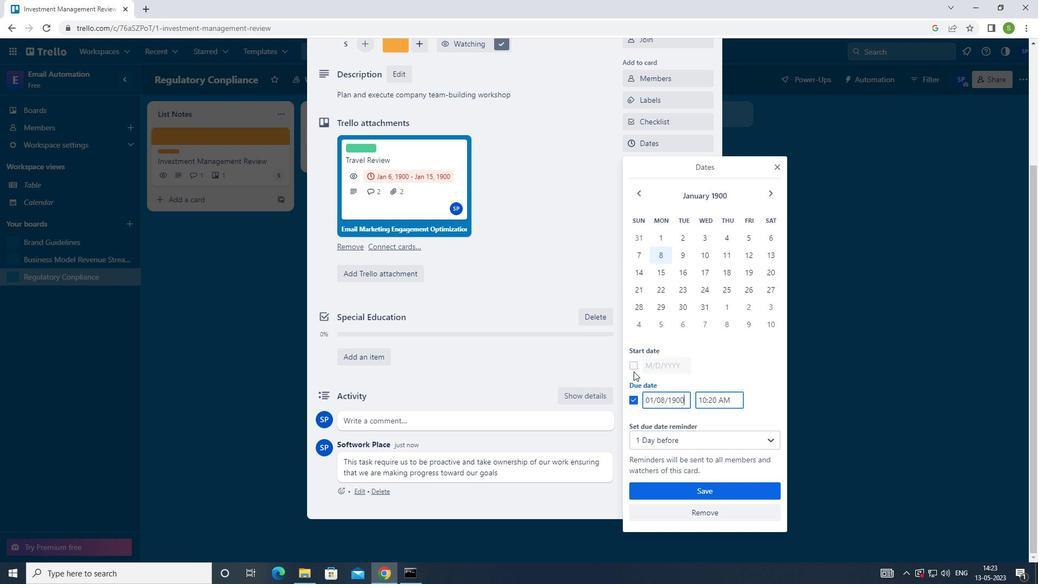 
Action: Mouse pressed left at (633, 369)
Screenshot: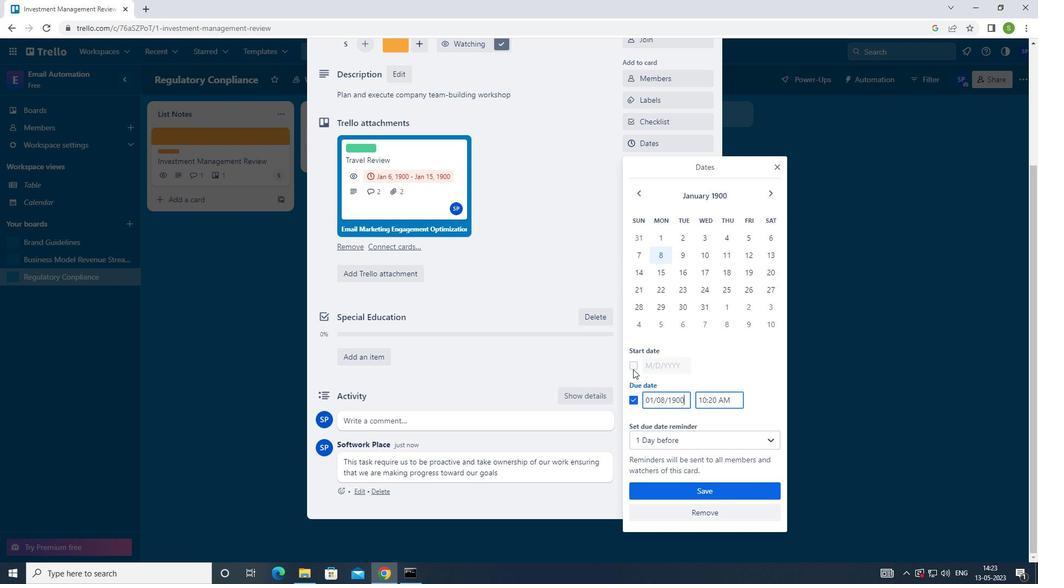 
Action: Mouse moved to (681, 238)
Screenshot: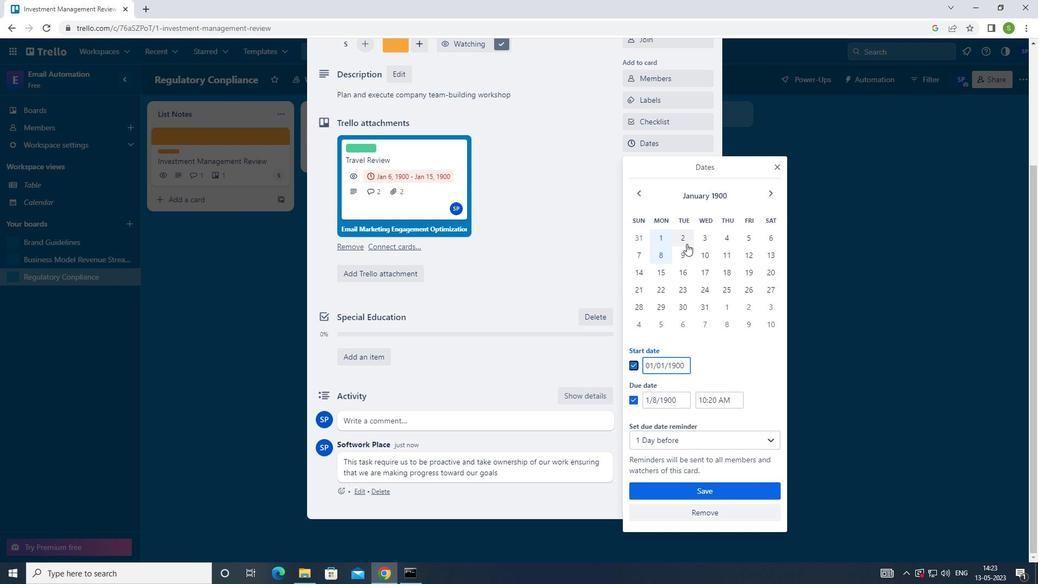 
Action: Mouse pressed left at (681, 238)
Screenshot: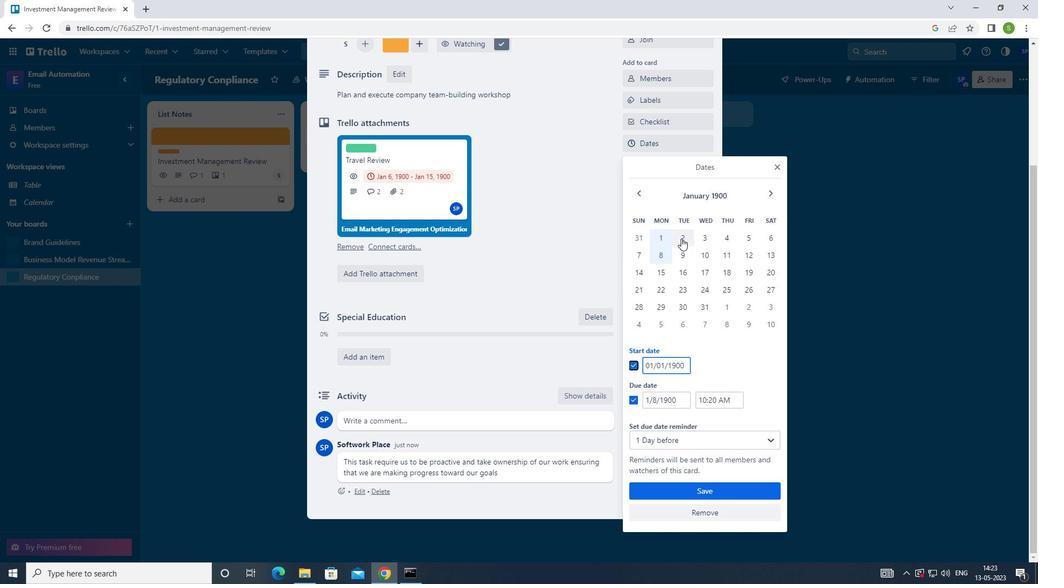 
Action: Mouse moved to (676, 257)
Screenshot: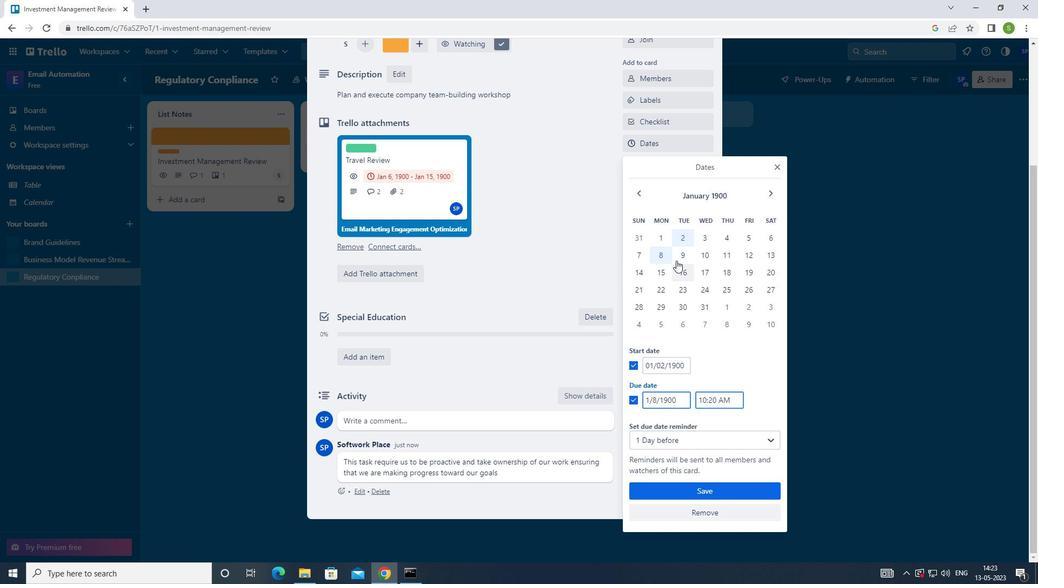
Action: Mouse pressed left at (676, 257)
Screenshot: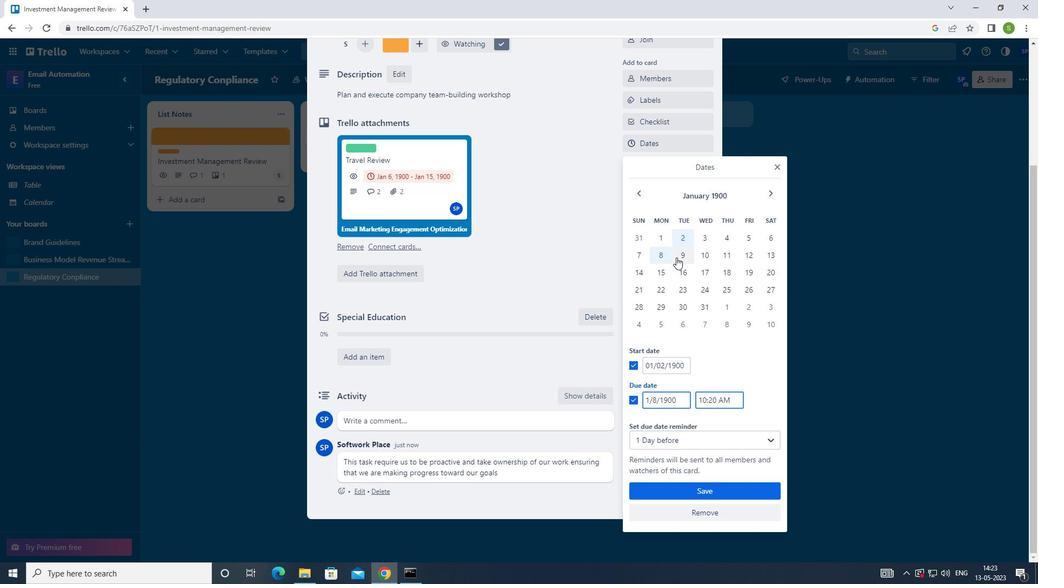 
Action: Mouse moved to (686, 493)
Screenshot: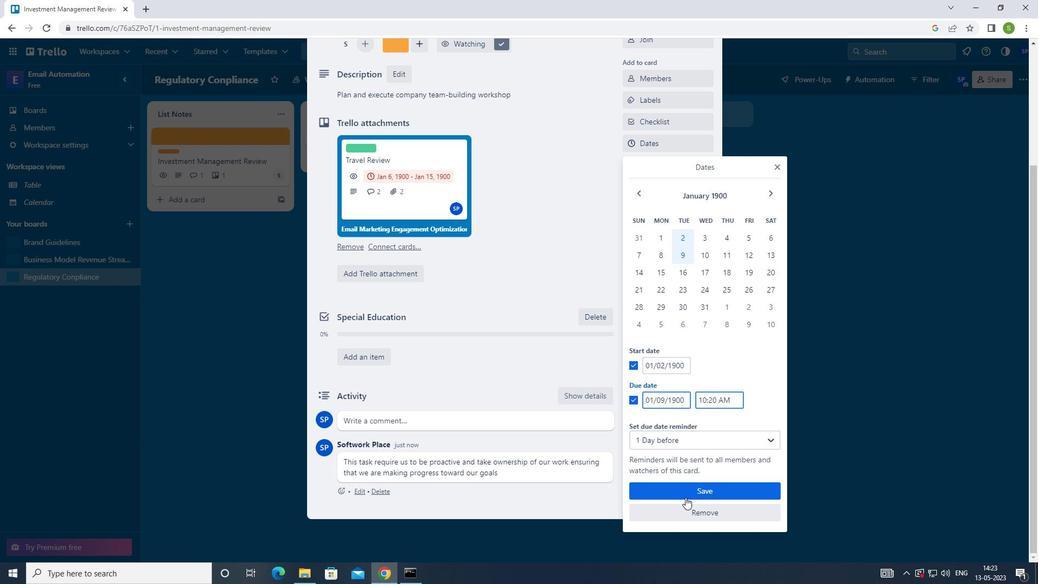 
Action: Mouse pressed left at (686, 493)
Screenshot: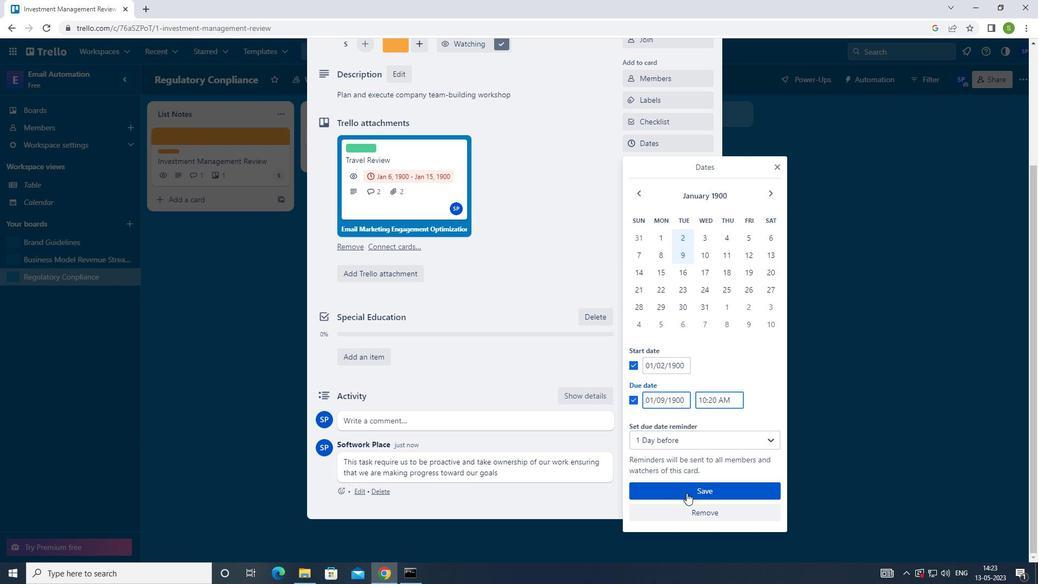 
Action: Mouse moved to (678, 490)
Screenshot: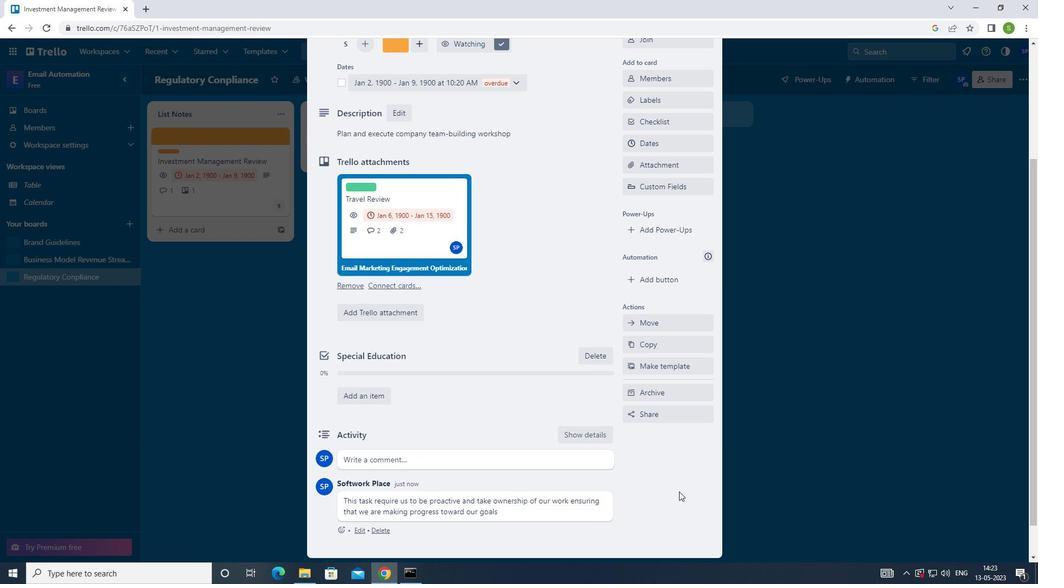 
Action: Key pressed <Key.f8>
Screenshot: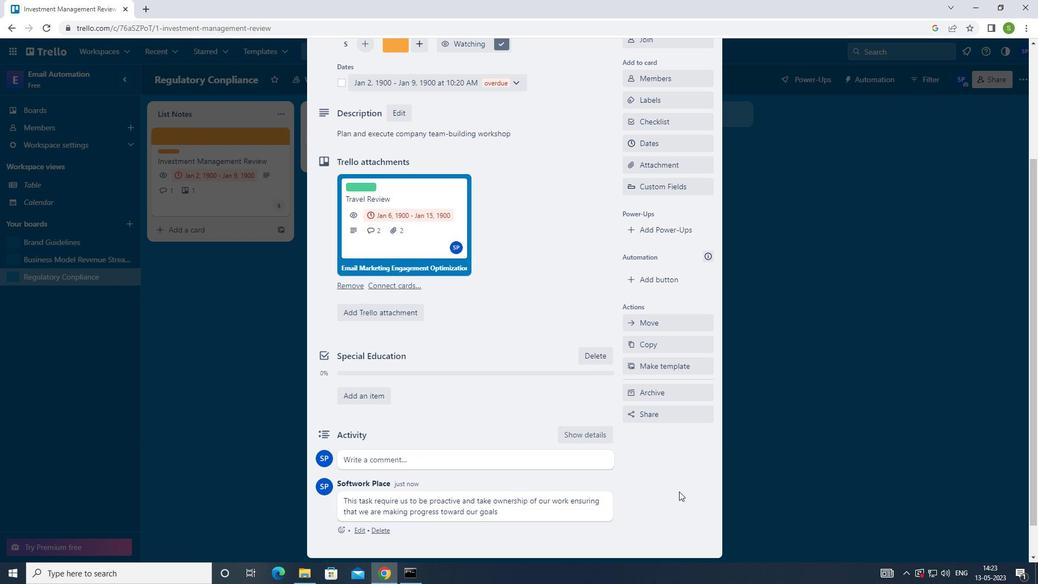 
